 Task: Create a Flow that sends a thank-you email to a lead when they are converted to an opportunity.
Action: Mouse moved to (596, 40)
Screenshot: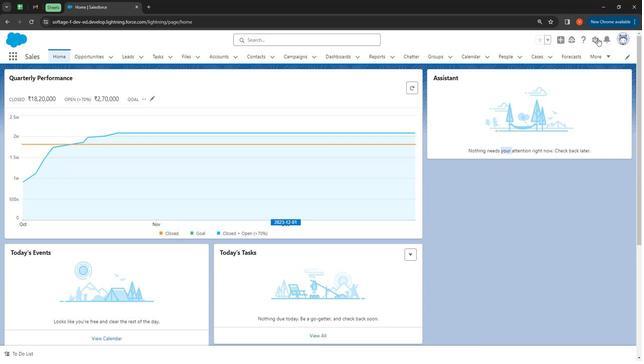 
Action: Mouse pressed left at (596, 40)
Screenshot: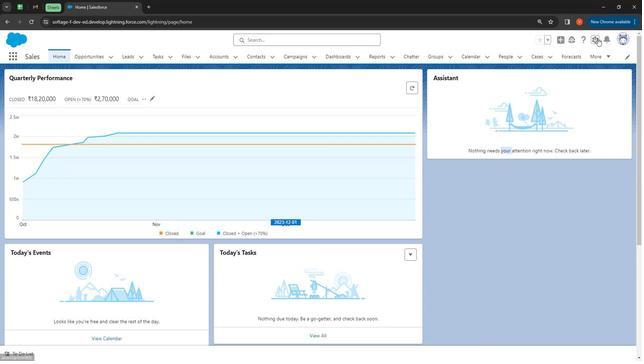 
Action: Mouse moved to (574, 66)
Screenshot: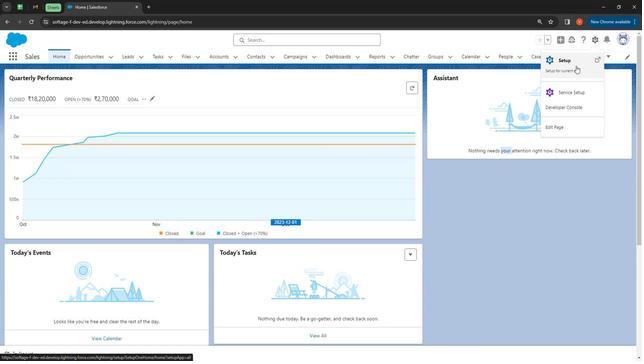 
Action: Mouse pressed left at (574, 66)
Screenshot: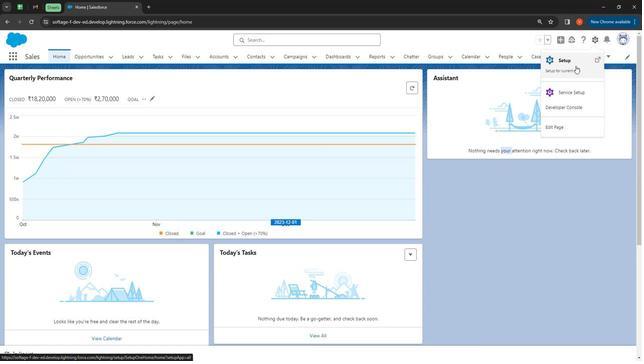 
Action: Mouse moved to (62, 158)
Screenshot: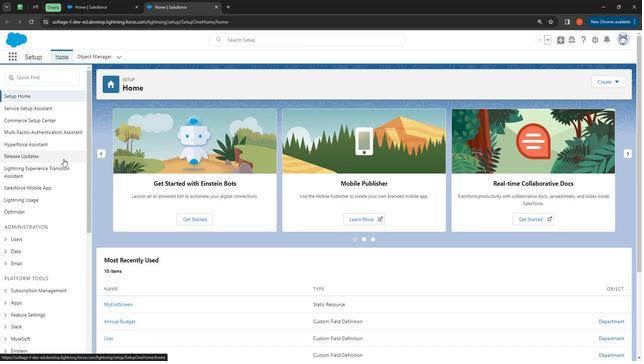 
Action: Mouse scrolled (62, 158) with delta (0, 0)
Screenshot: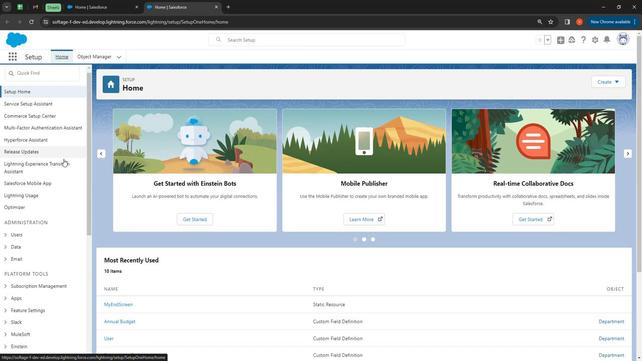 
Action: Mouse moved to (62, 158)
Screenshot: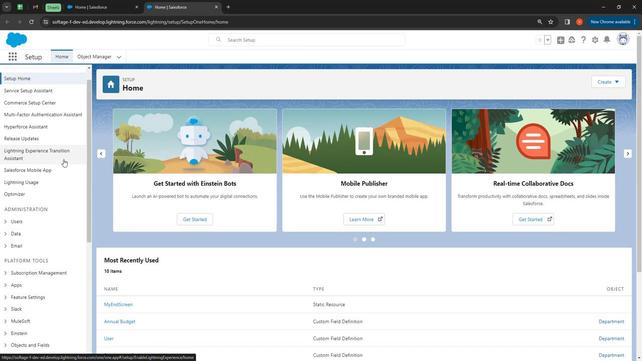 
Action: Mouse scrolled (62, 158) with delta (0, 0)
Screenshot: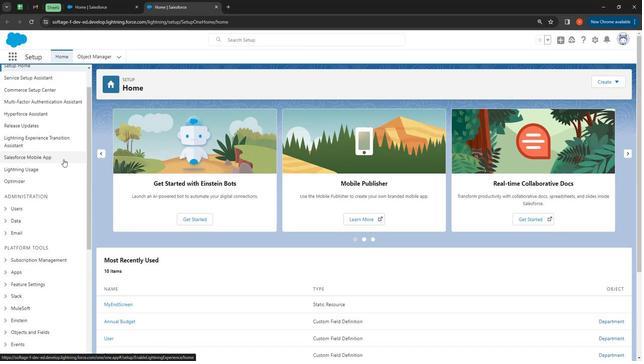 
Action: Mouse moved to (62, 159)
Screenshot: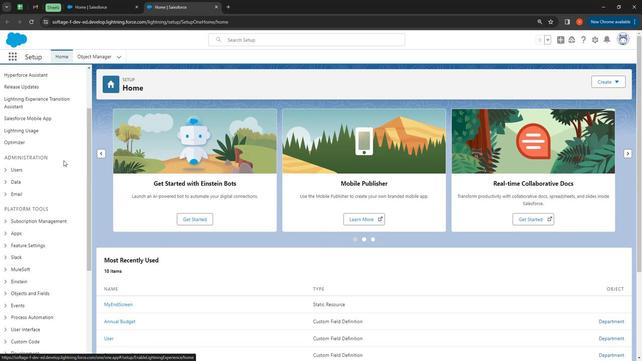
Action: Mouse scrolled (62, 158) with delta (0, 0)
Screenshot: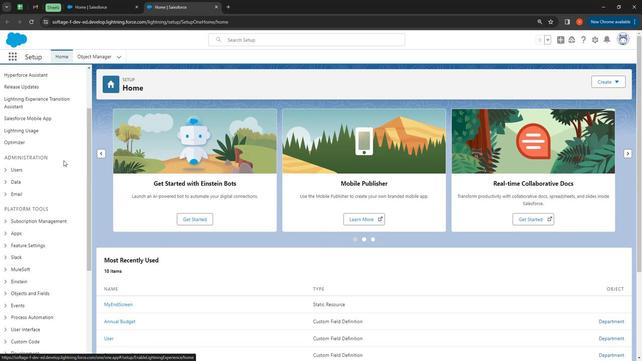 
Action: Mouse moved to (4, 282)
Screenshot: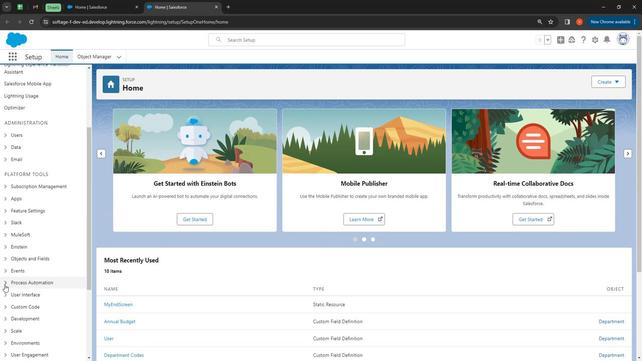 
Action: Mouse pressed left at (4, 282)
Screenshot: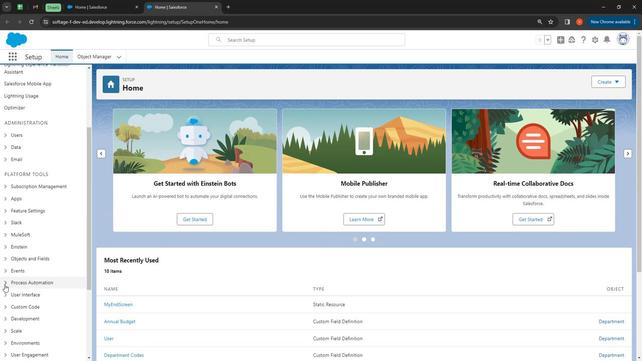
Action: Mouse moved to (44, 258)
Screenshot: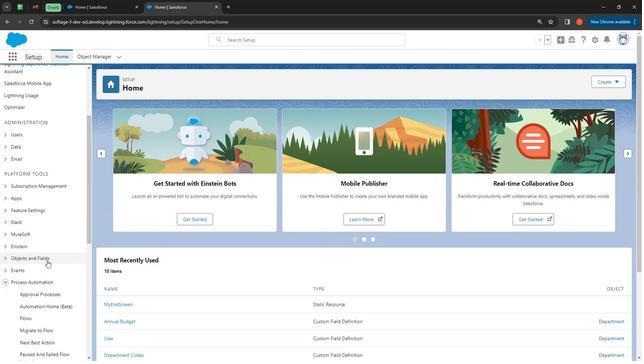
Action: Mouse scrolled (44, 258) with delta (0, 0)
Screenshot: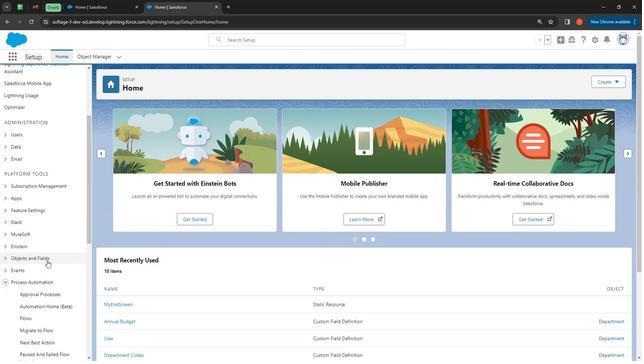 
Action: Mouse moved to (46, 257)
Screenshot: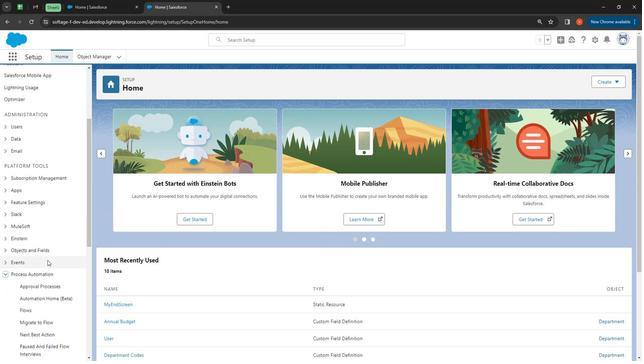 
Action: Mouse scrolled (46, 257) with delta (0, 0)
Screenshot: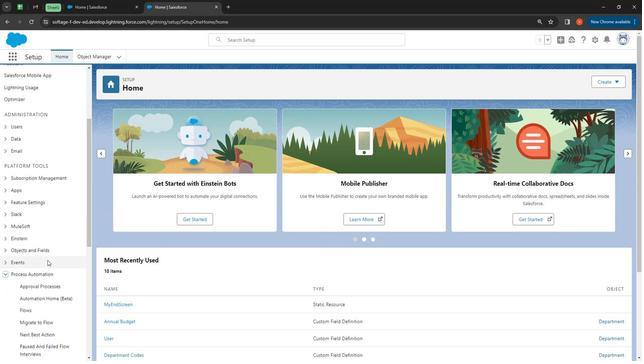 
Action: Mouse moved to (47, 257)
Screenshot: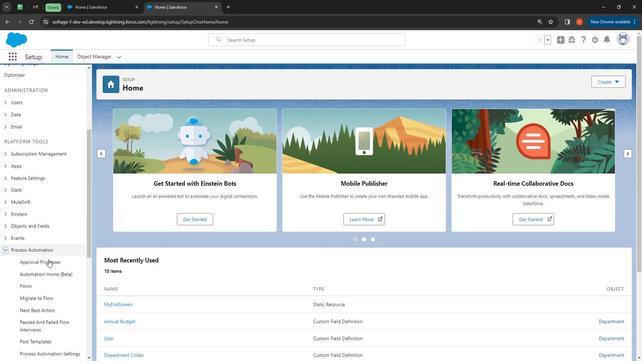 
Action: Mouse scrolled (47, 257) with delta (0, 0)
Screenshot: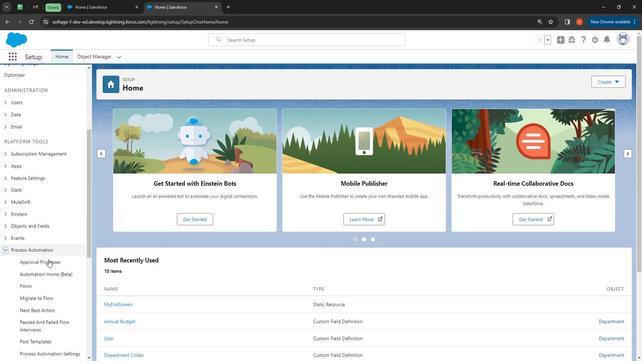 
Action: Mouse moved to (48, 257)
Screenshot: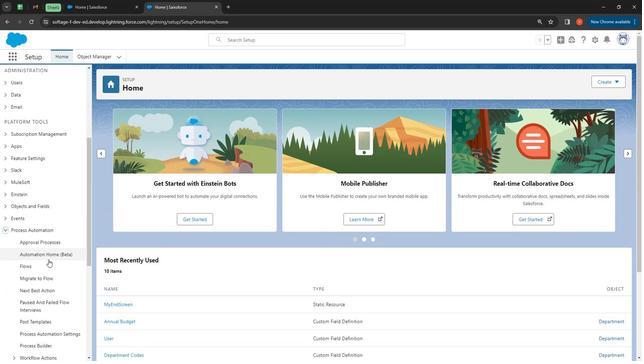 
Action: Mouse scrolled (48, 256) with delta (0, 0)
Screenshot: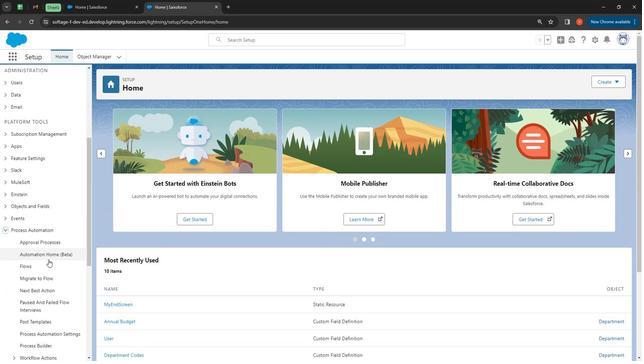 
Action: Mouse moved to (48, 256)
Screenshot: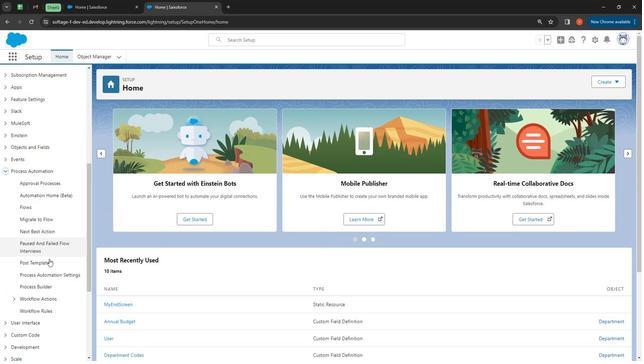 
Action: Mouse scrolled (48, 256) with delta (0, 0)
Screenshot: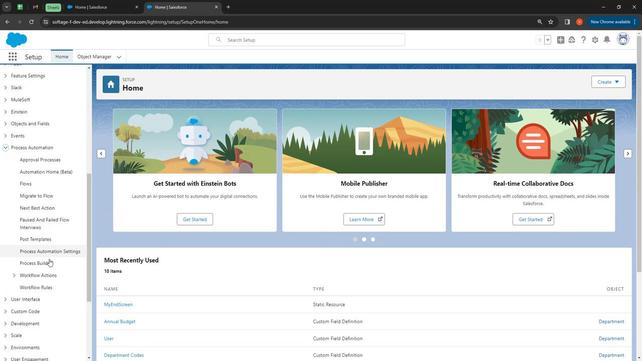 
Action: Mouse moved to (19, 141)
Screenshot: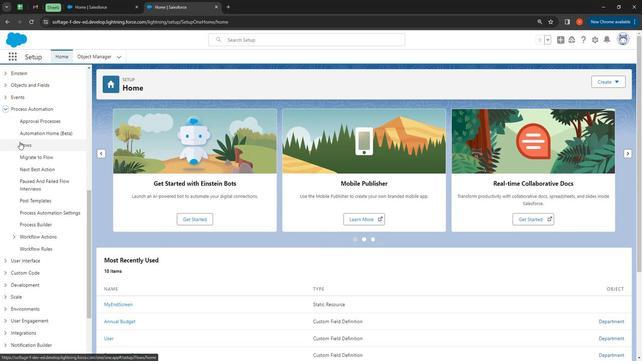 
Action: Mouse pressed left at (19, 141)
Screenshot: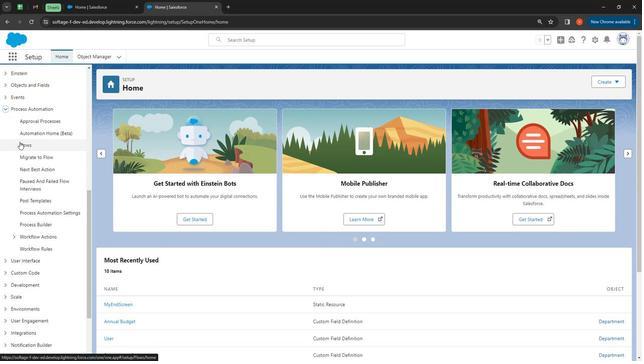 
Action: Mouse moved to (24, 144)
Screenshot: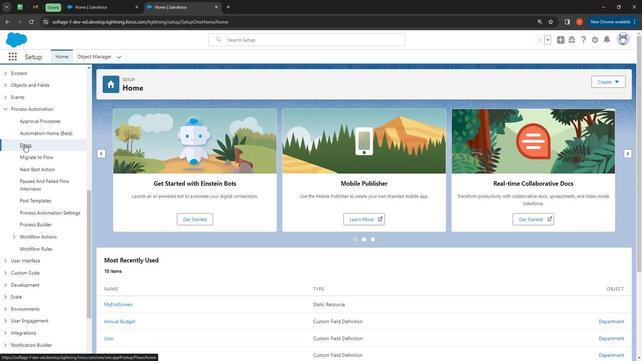 
Action: Mouse pressed left at (24, 144)
Screenshot: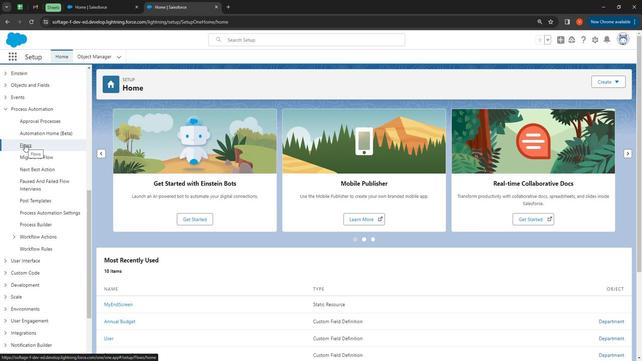 
Action: Mouse moved to (606, 82)
Screenshot: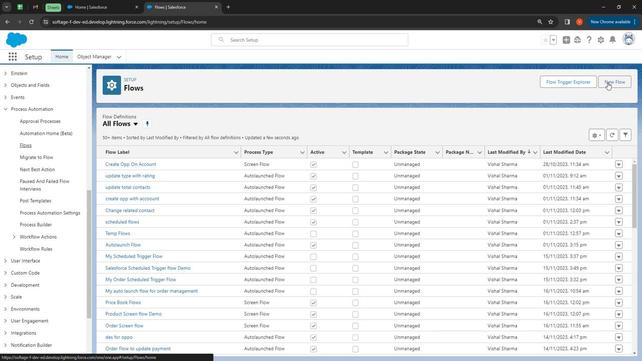 
Action: Mouse pressed left at (606, 82)
Screenshot: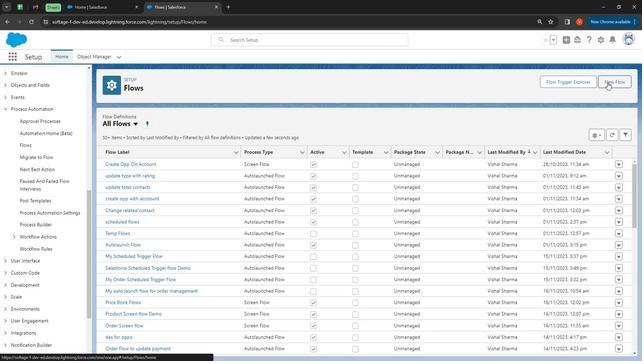 
Action: Mouse moved to (338, 153)
Screenshot: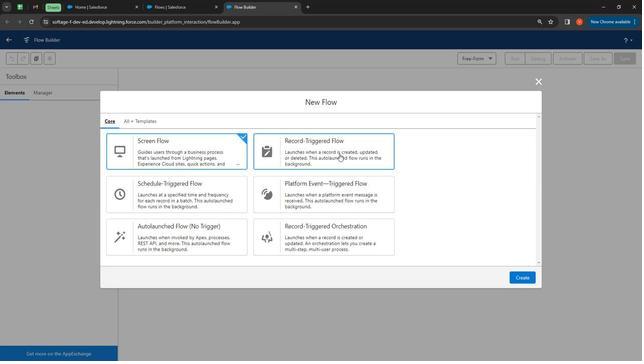 
Action: Mouse pressed left at (338, 153)
Screenshot: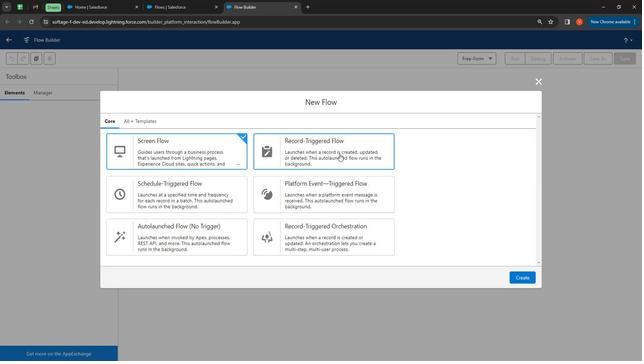 
Action: Mouse moved to (520, 272)
Screenshot: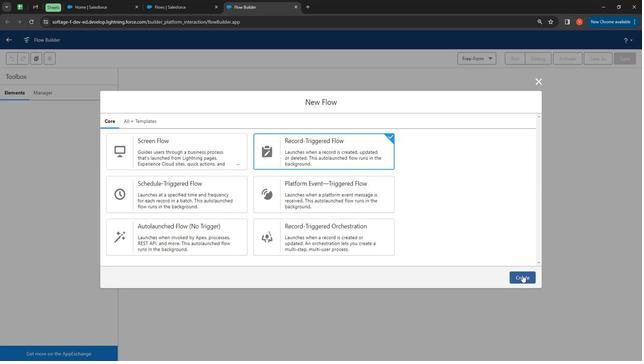 
Action: Mouse pressed left at (520, 272)
Screenshot: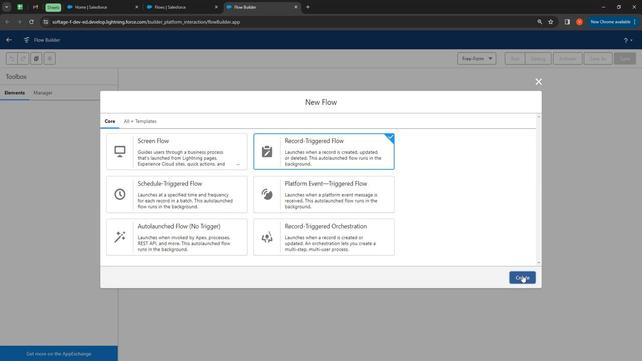 
Action: Mouse moved to (322, 178)
Screenshot: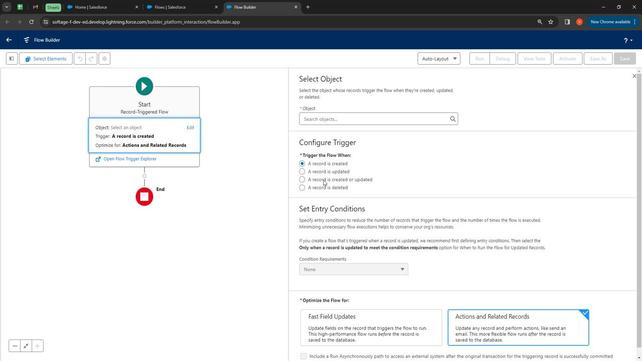 
Action: Mouse pressed left at (322, 178)
Screenshot: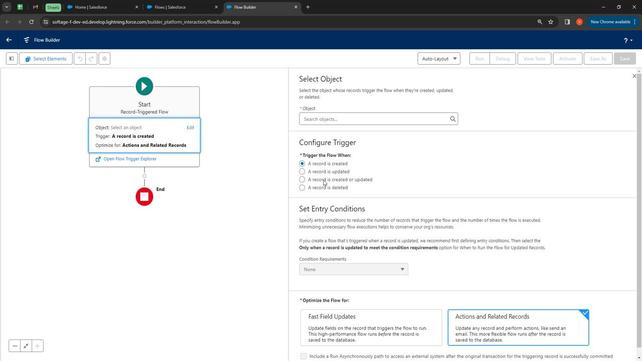 
Action: Mouse moved to (341, 119)
Screenshot: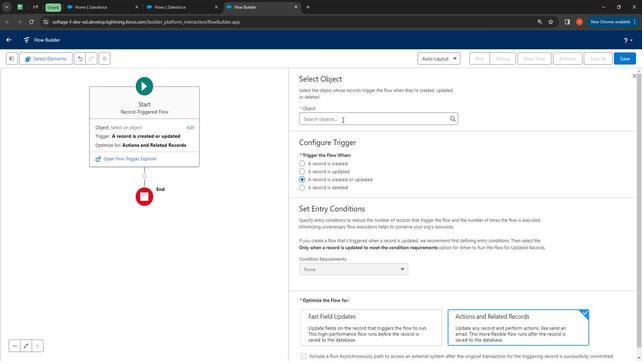 
Action: Mouse pressed left at (341, 119)
Screenshot: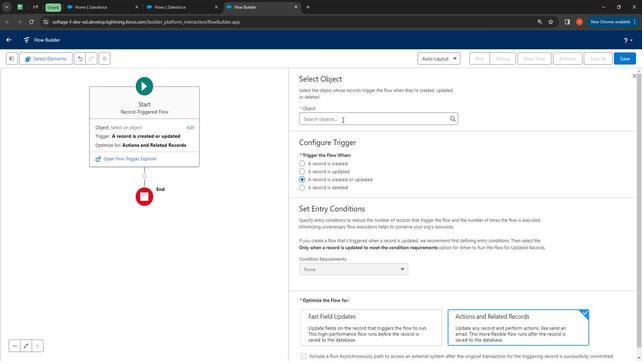 
Action: Mouse moved to (363, 93)
Screenshot: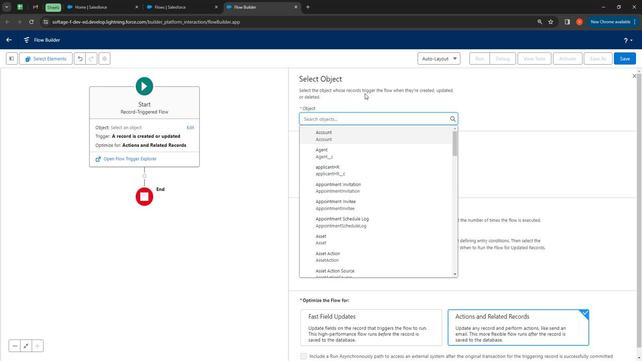 
Action: Key pressed <Key.shift><Key.shift><Key.shift><Key.shift><Key.shift><Key.shift><Key.shift><Key.shift><Key.shift><Key.shift><Key.shift><Key.shift><Key.shift><Key.shift><Key.shift><Key.shift><Key.shift><Key.shift><Key.shift><Key.shift><Key.shift><Key.shift><Key.shift><Key.shift><Key.shift><Key.shift><Key.shift>Oppo
Screenshot: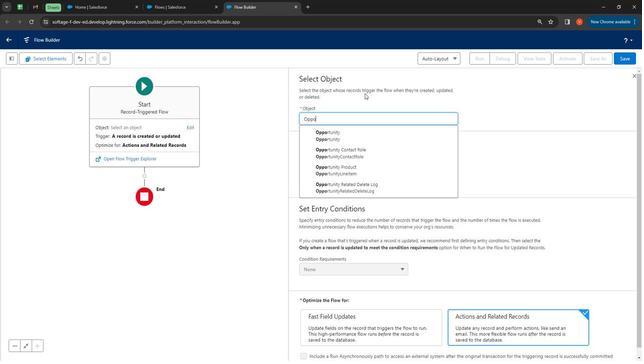 
Action: Mouse moved to (379, 142)
Screenshot: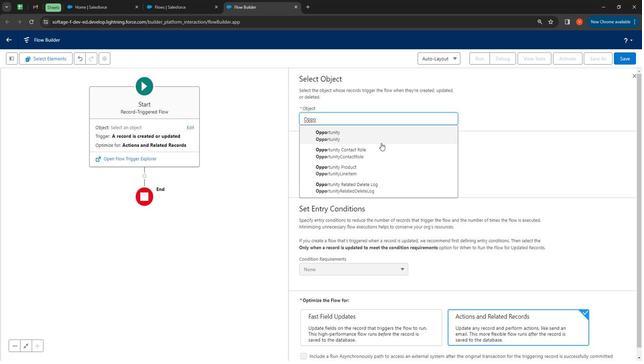 
Action: Key pressed <Key.backspace><Key.backspace><Key.backspace><Key.backspace><Key.backspace>lead
Screenshot: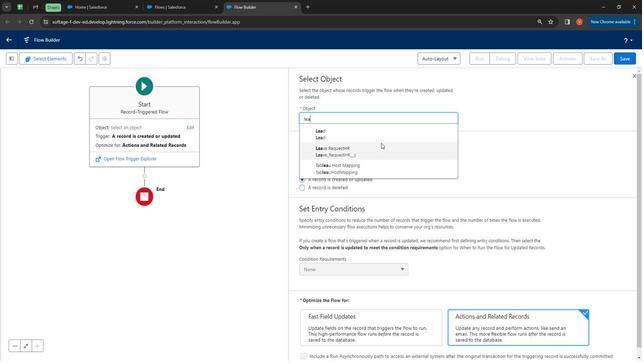 
Action: Mouse moved to (382, 138)
Screenshot: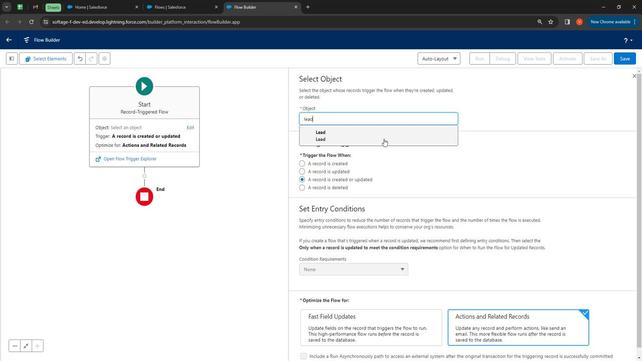 
Action: Mouse pressed left at (382, 138)
Screenshot: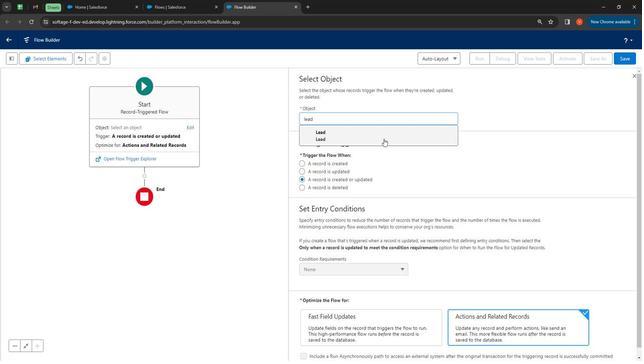 
Action: Mouse moved to (371, 265)
Screenshot: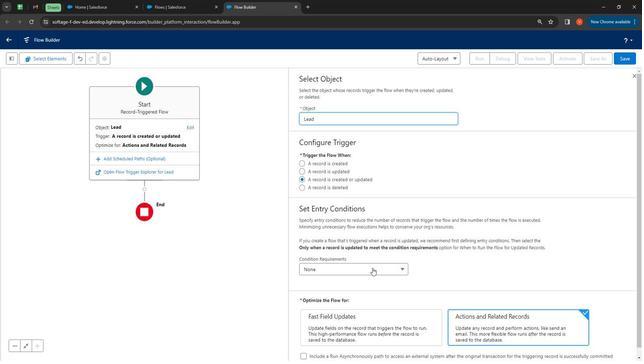 
Action: Mouse pressed left at (371, 265)
Screenshot: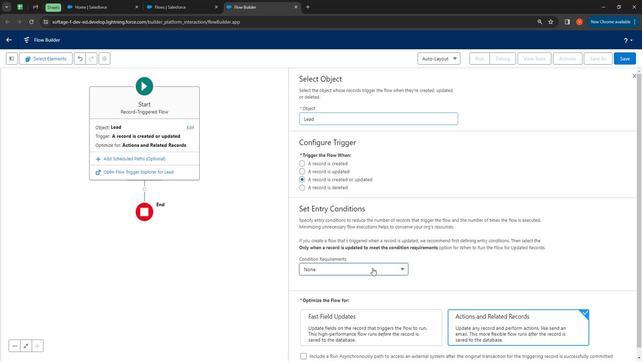 
Action: Mouse moved to (446, 254)
Screenshot: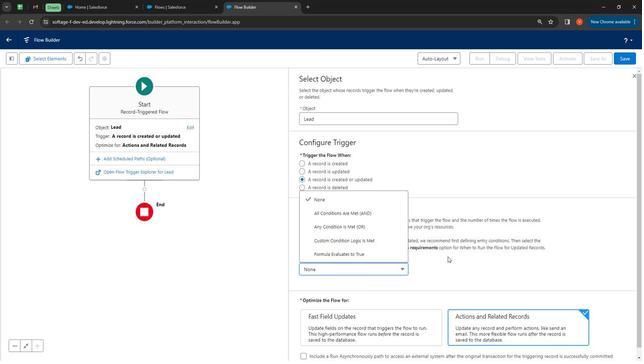 
Action: Mouse pressed left at (446, 254)
Screenshot: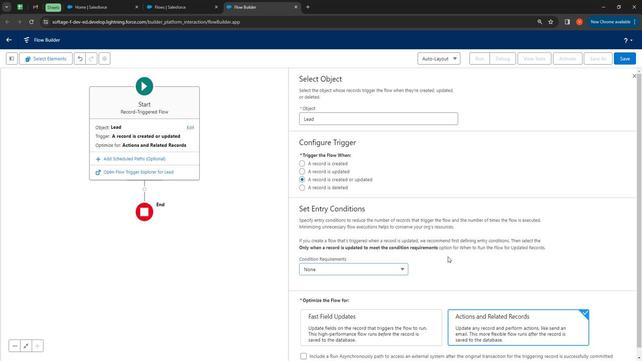 
Action: Mouse moved to (457, 255)
Screenshot: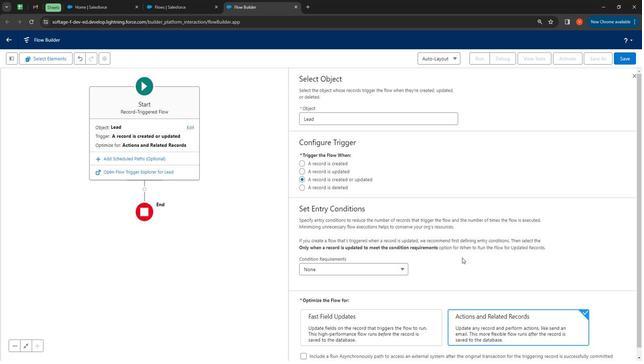 
Action: Mouse scrolled (457, 254) with delta (0, 0)
Screenshot: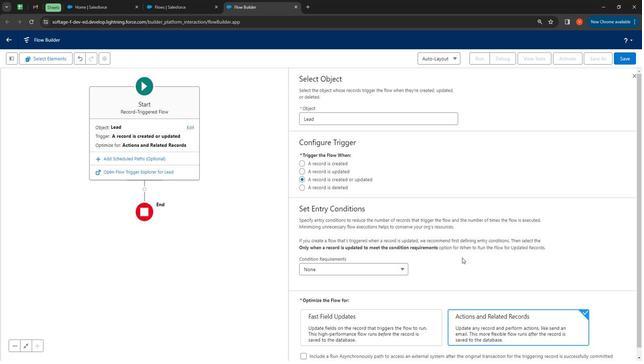 
Action: Mouse moved to (461, 255)
Screenshot: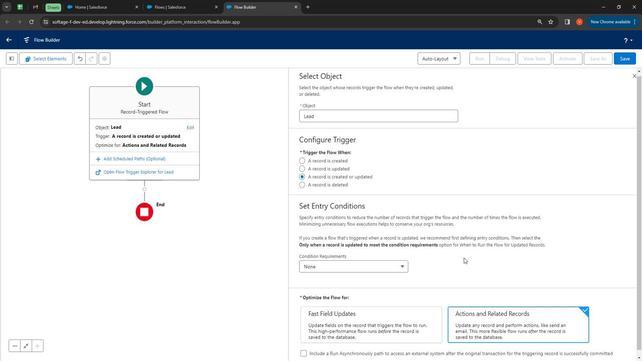 
Action: Mouse scrolled (461, 254) with delta (0, 0)
Screenshot: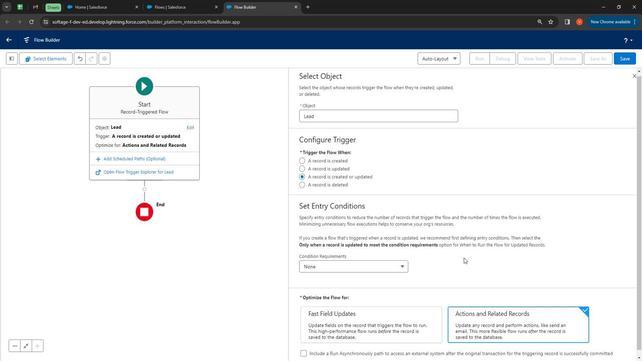 
Action: Mouse moved to (462, 255)
Screenshot: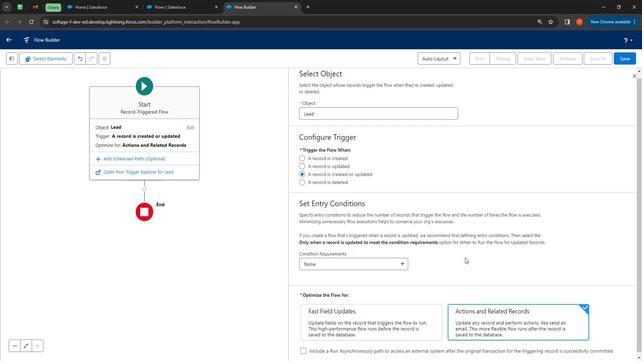 
Action: Mouse scrolled (462, 254) with delta (0, 0)
Screenshot: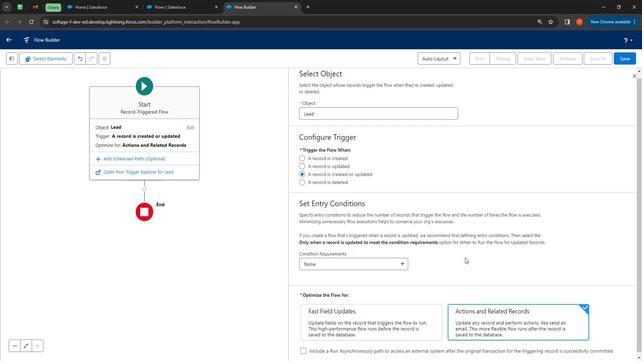 
Action: Mouse moved to (465, 255)
Screenshot: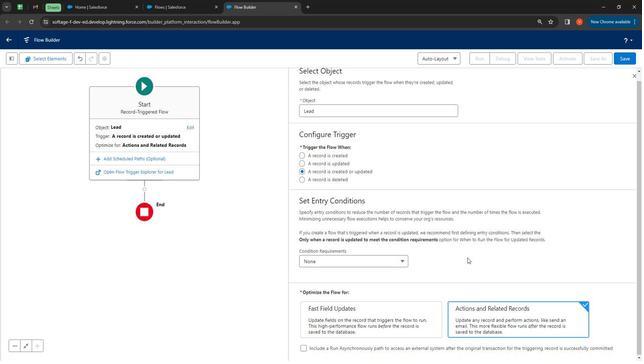 
Action: Mouse scrolled (465, 254) with delta (0, 0)
Screenshot: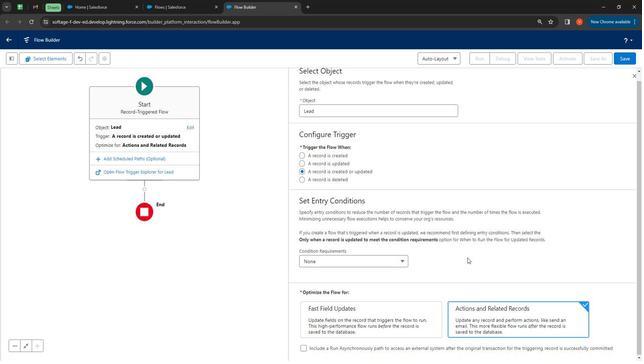 
Action: Mouse moved to (629, 77)
Screenshot: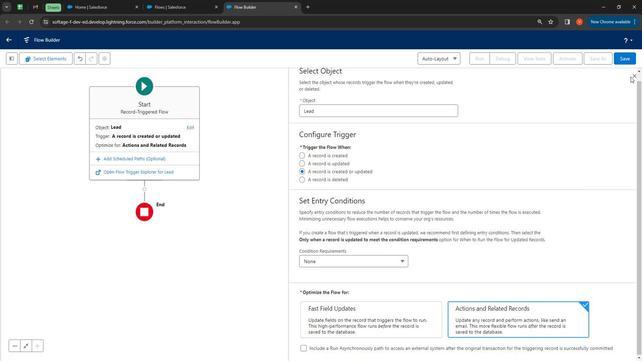 
Action: Mouse pressed left at (629, 77)
Screenshot: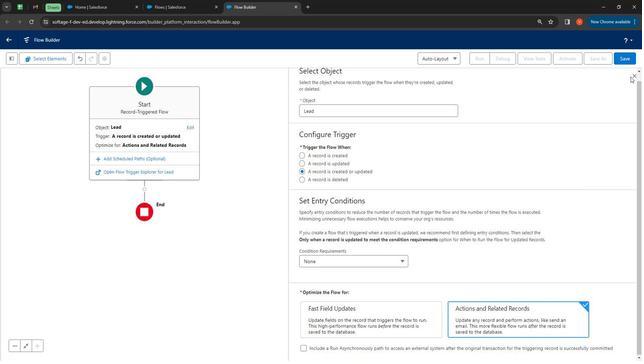 
Action: Mouse moved to (631, 75)
Screenshot: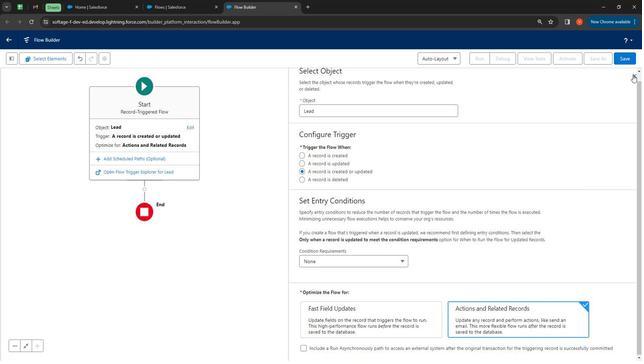 
Action: Mouse pressed left at (631, 75)
Screenshot: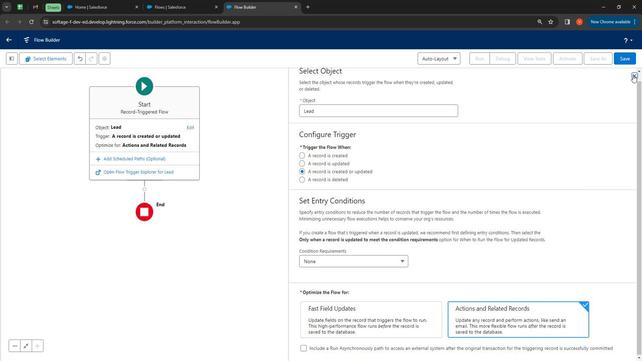 
Action: Mouse moved to (386, 153)
Screenshot: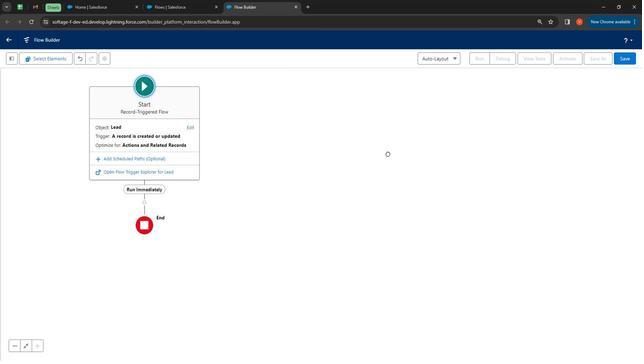 
Action: Mouse pressed left at (386, 153)
Screenshot: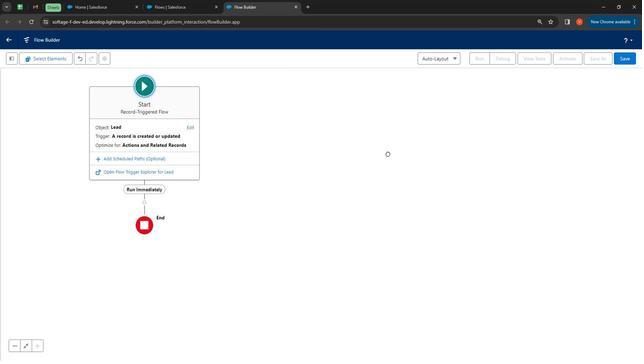 
Action: Mouse moved to (153, 198)
Screenshot: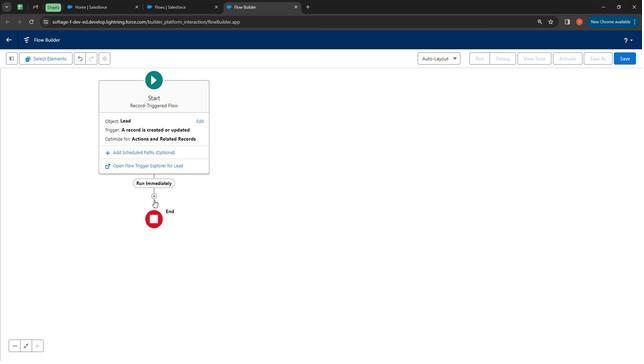 
Action: Mouse pressed left at (153, 198)
Screenshot: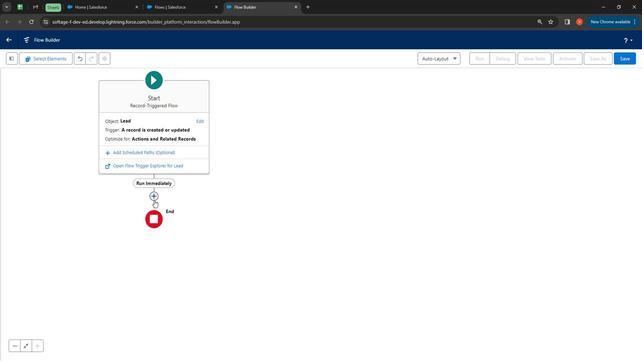 
Action: Mouse moved to (158, 231)
Screenshot: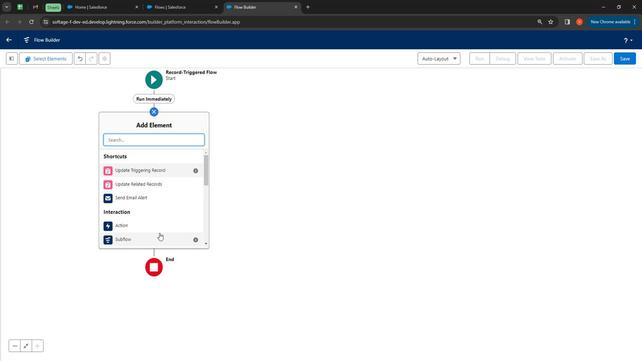 
Action: Mouse scrolled (158, 230) with delta (0, 0)
Screenshot: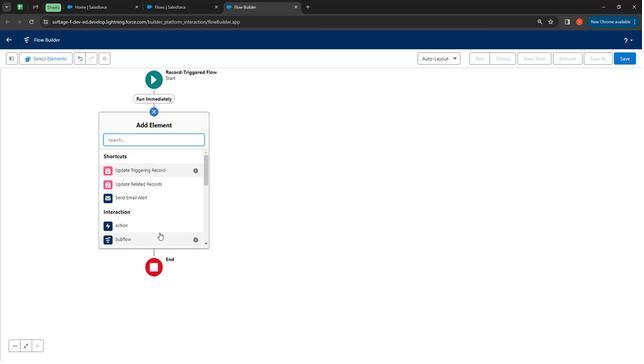 
Action: Mouse moved to (158, 228)
Screenshot: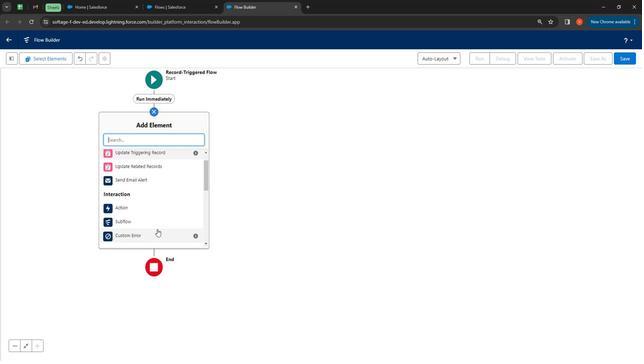 
Action: Mouse scrolled (158, 228) with delta (0, 0)
Screenshot: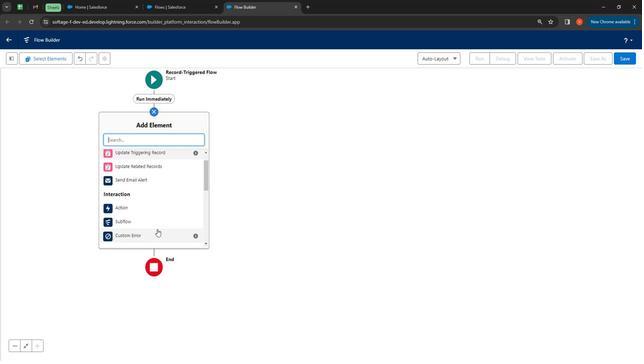 
Action: Mouse moved to (153, 224)
Screenshot: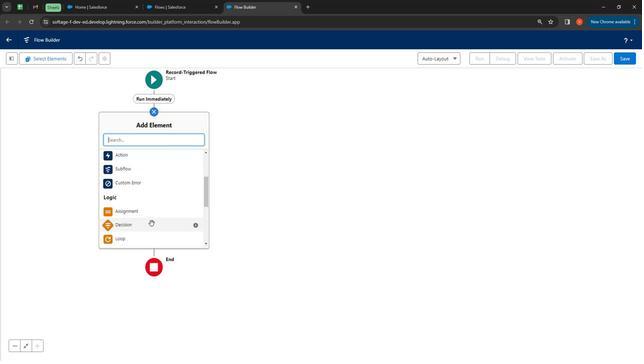 
Action: Mouse scrolled (153, 223) with delta (0, 0)
Screenshot: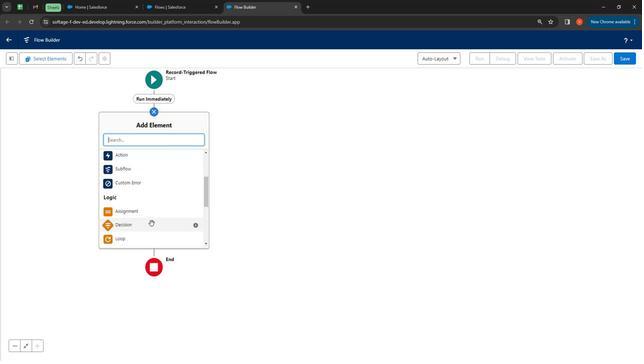 
Action: Mouse moved to (147, 220)
Screenshot: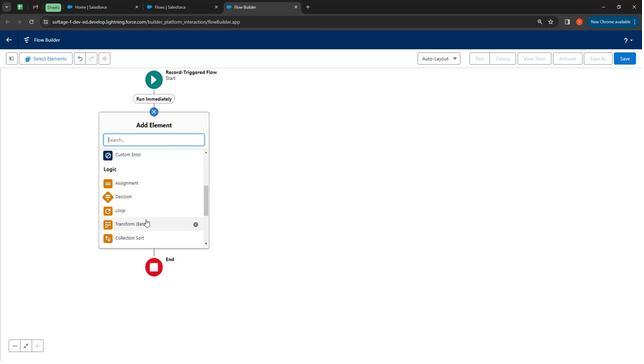 
Action: Mouse scrolled (150, 221) with delta (0, 0)
Screenshot: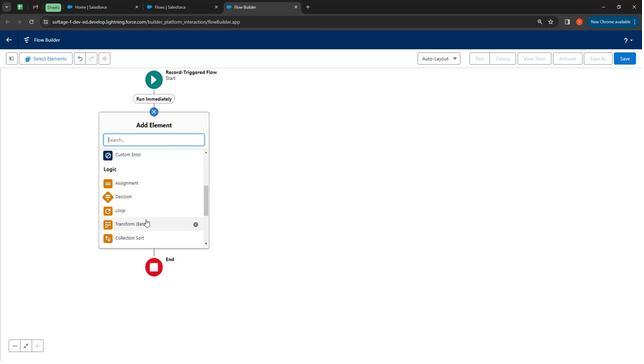 
Action: Mouse moved to (148, 228)
Screenshot: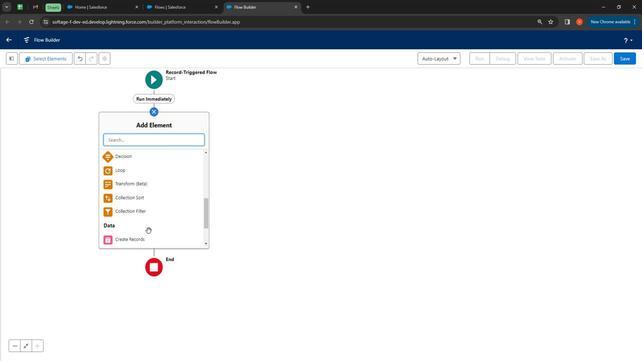 
Action: Mouse scrolled (148, 228) with delta (0, 0)
Screenshot: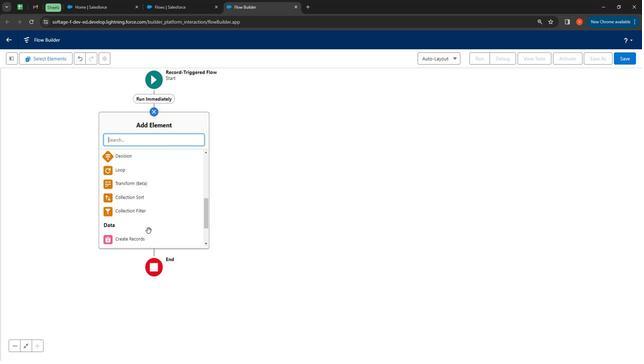 
Action: Mouse moved to (136, 226)
Screenshot: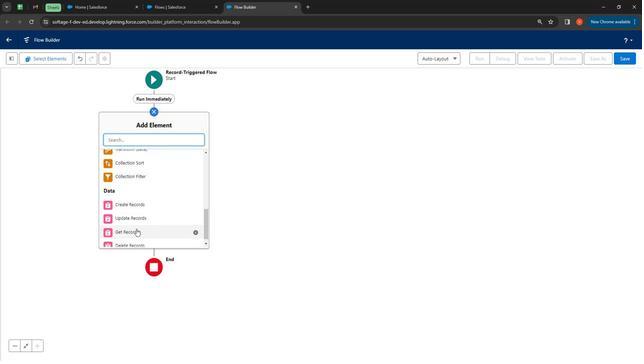 
Action: Mouse pressed left at (136, 226)
Screenshot: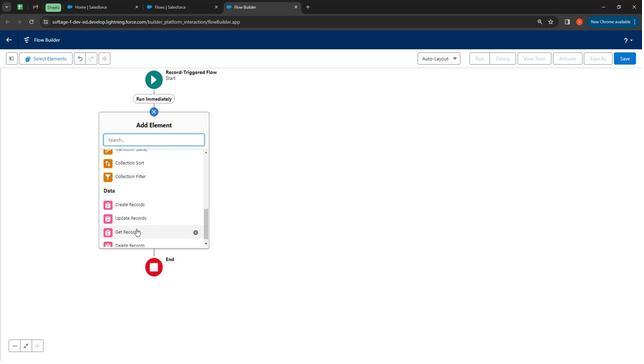 
Action: Mouse moved to (400, 105)
Screenshot: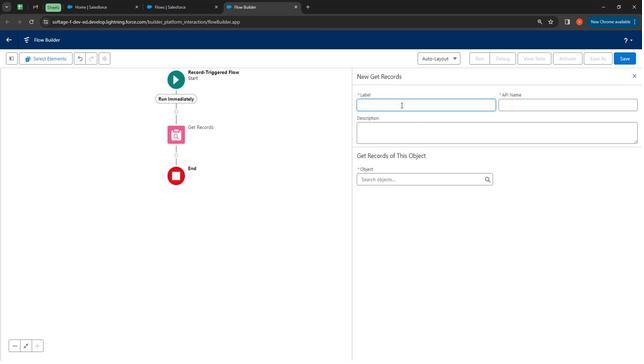
Action: Mouse pressed left at (400, 105)
Screenshot: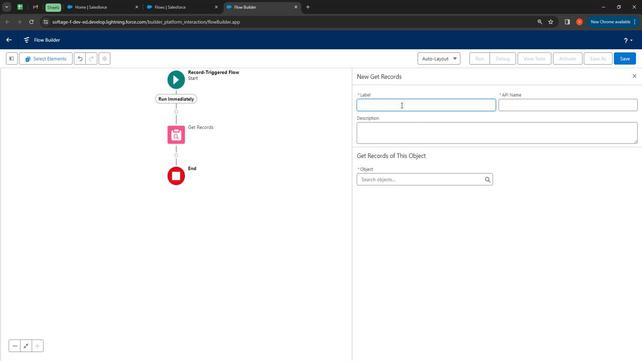 
Action: Key pressed <Key.shift>
Screenshot: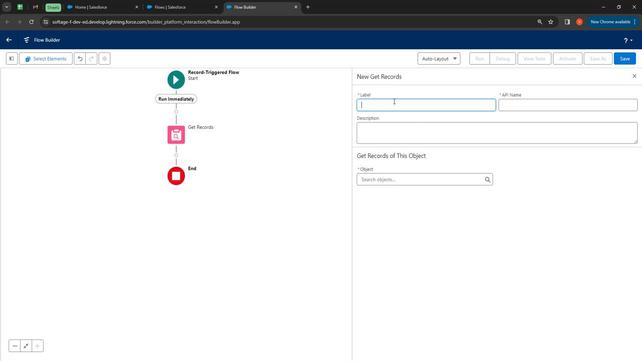 
Action: Mouse moved to (325, 57)
Screenshot: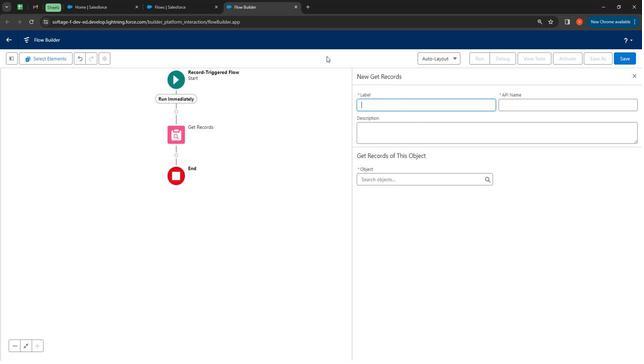 
Action: Key pressed <Key.shift>Get<Key.space>all<Key.space>led<Key.space>records<Key.left><Key.left><Key.left><Key.left><Key.left><Key.left><Key.left><Key.left><Key.left>a
Screenshot: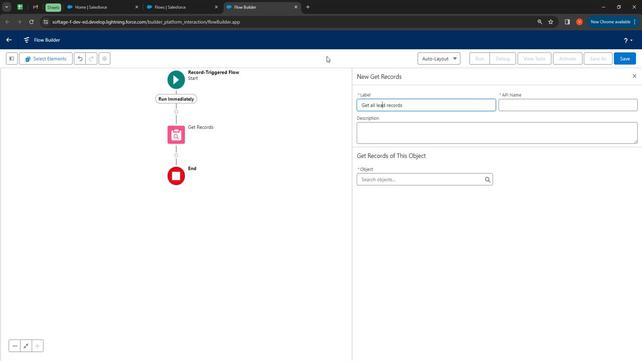 
Action: Mouse moved to (541, 102)
Screenshot: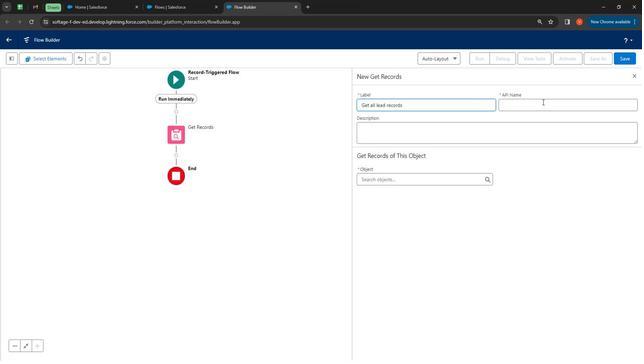 
Action: Mouse pressed left at (541, 102)
Screenshot: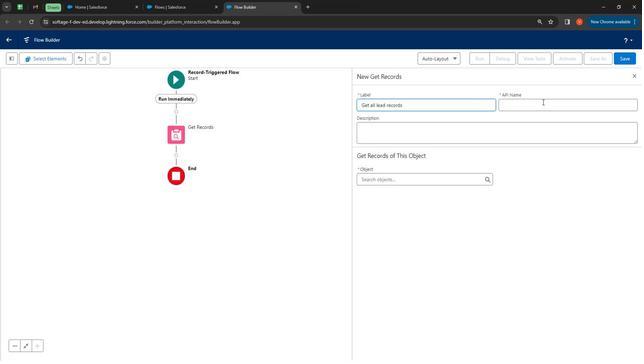 
Action: Mouse moved to (443, 122)
Screenshot: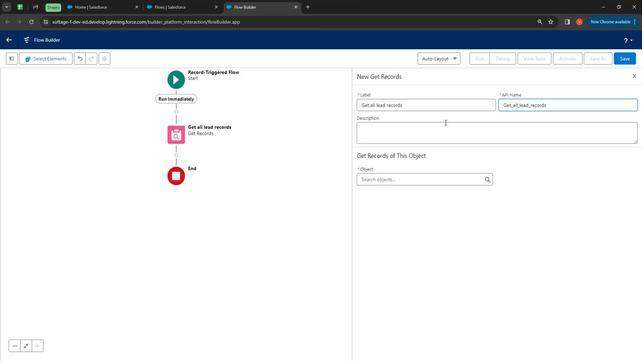 
Action: Mouse pressed left at (443, 122)
Screenshot: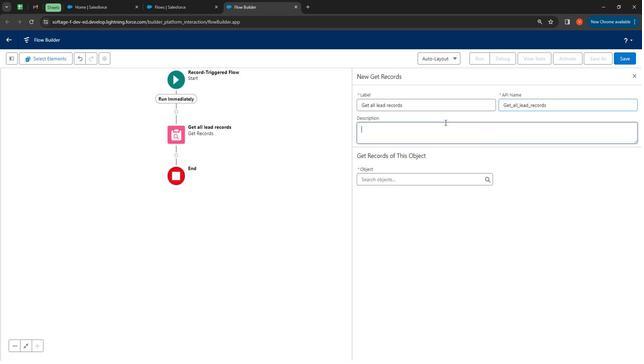 
Action: Key pressed <Key.shift>
Screenshot: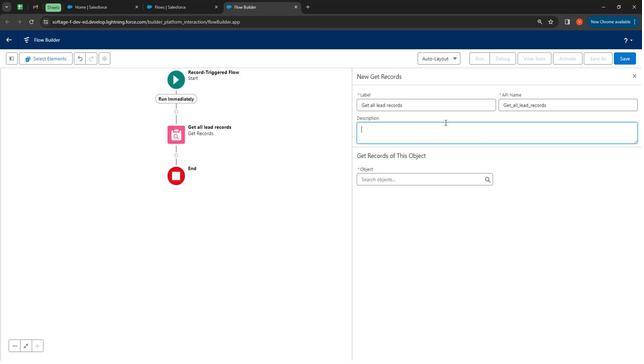 
Action: Mouse moved to (372, 1)
Screenshot: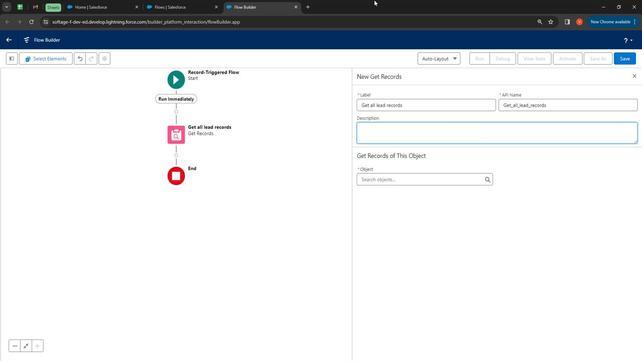 
Action: Key pressed <Key.shift><Key.shift><Key.shift><Key.shift>Get<Key.space>all<Key.space>the<Key.space>lead<Key.space>records<Key.space>when<Key.space><Key.backspace><Key.backspace><Key.backspace><Key.backspace><Key.backspace>stored<Key.space>in<Key.space>lead
Screenshot: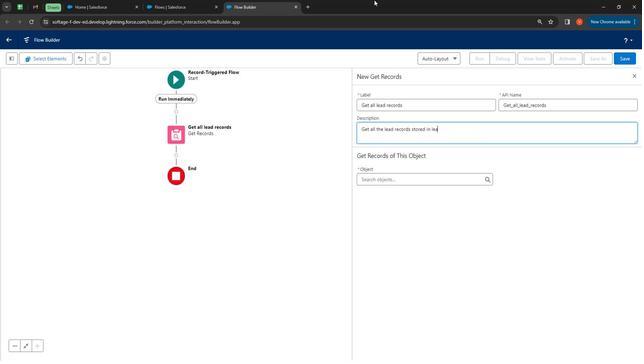 
Action: Mouse moved to (418, 179)
Screenshot: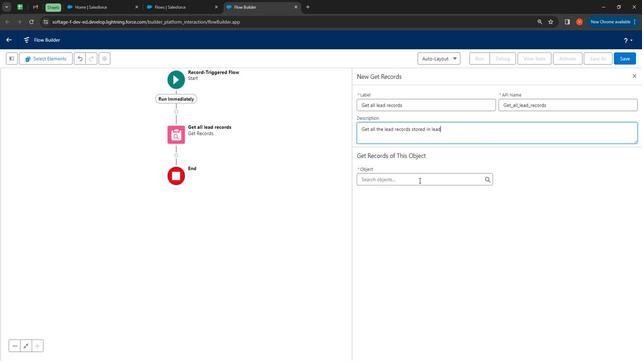 
Action: Mouse pressed left at (418, 179)
Screenshot: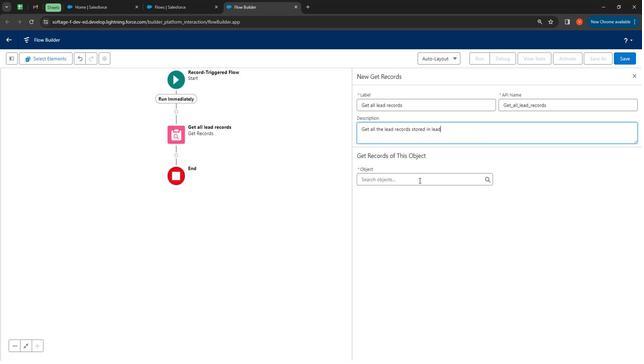 
Action: Mouse moved to (418, 179)
Screenshot: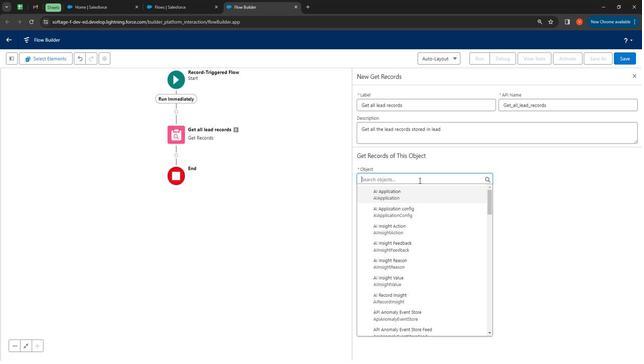
Action: Key pressed lead
Screenshot: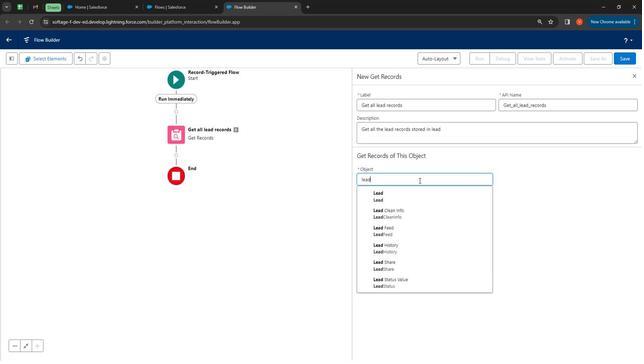 
Action: Mouse moved to (408, 195)
Screenshot: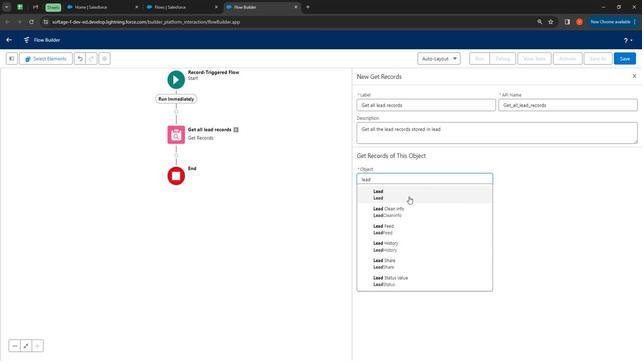 
Action: Mouse pressed left at (408, 195)
Screenshot: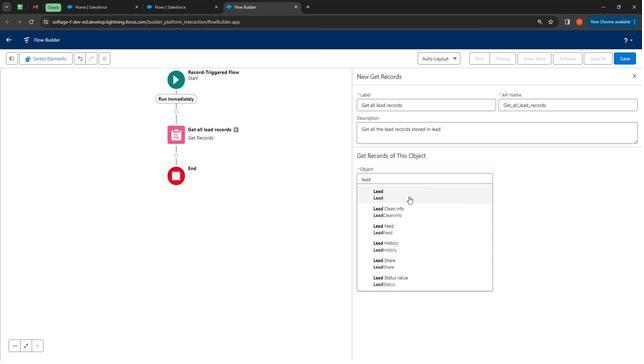 
Action: Mouse moved to (442, 252)
Screenshot: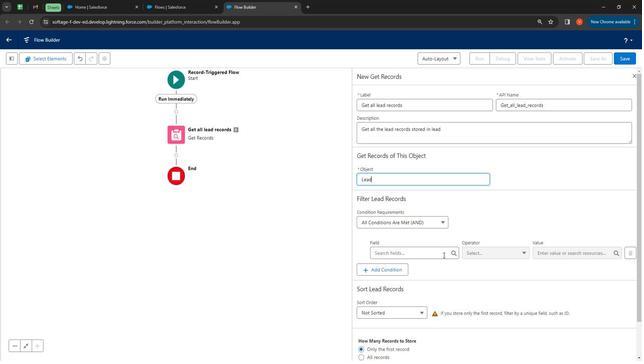 
Action: Mouse pressed left at (442, 252)
Screenshot: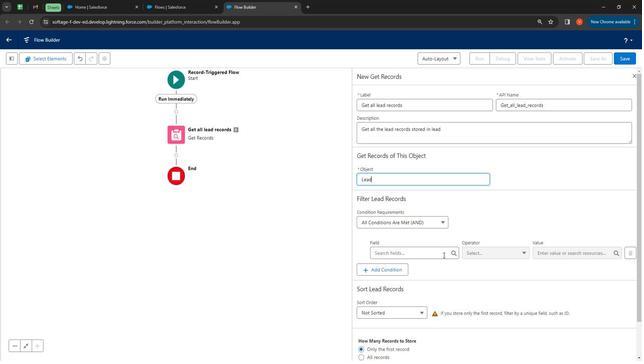 
Action: Mouse moved to (430, 157)
Screenshot: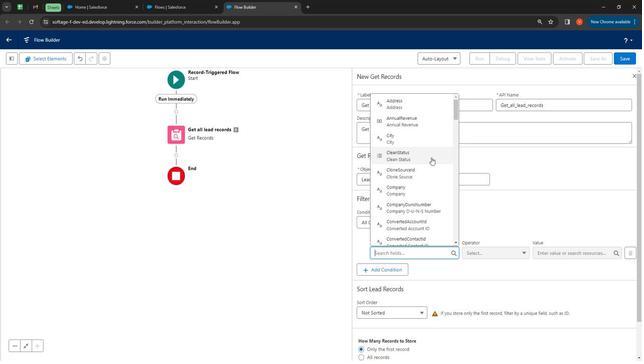 
Action: Key pressed a
Screenshot: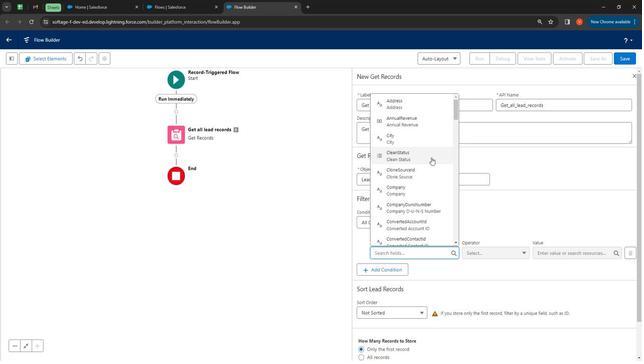 
Action: Mouse moved to (430, 160)
Screenshot: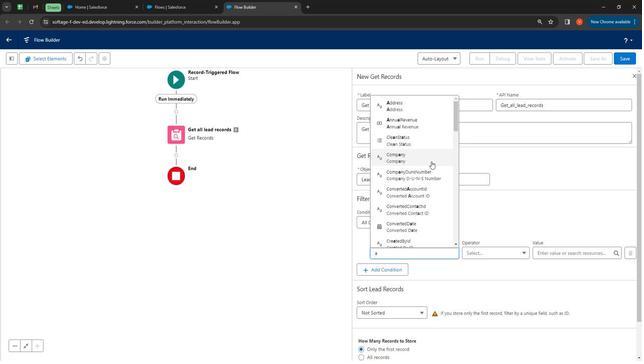 
Action: Key pressed <Key.backspace>id
Screenshot: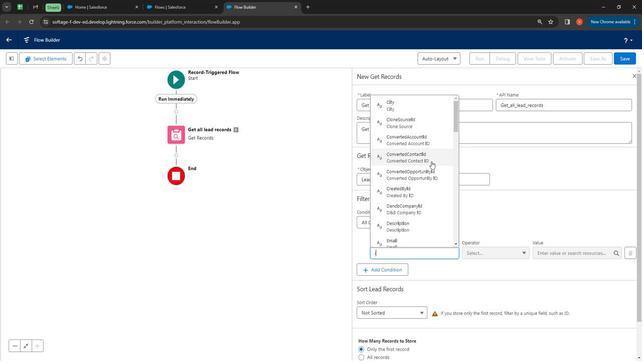 
Action: Mouse moved to (416, 210)
Screenshot: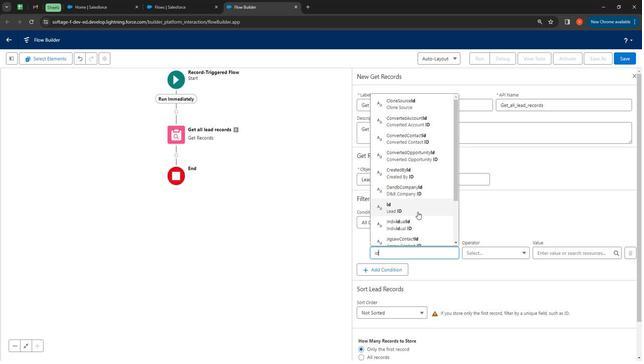 
Action: Mouse pressed left at (416, 210)
Screenshot: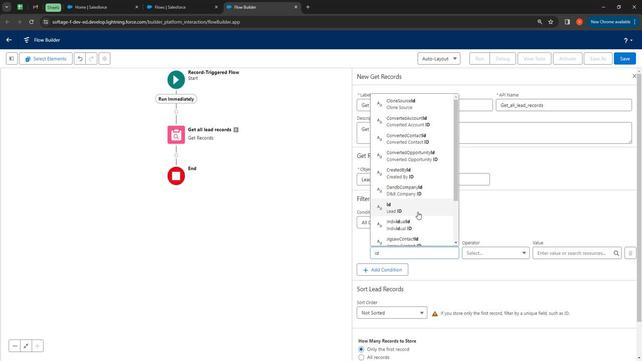 
Action: Mouse moved to (500, 252)
Screenshot: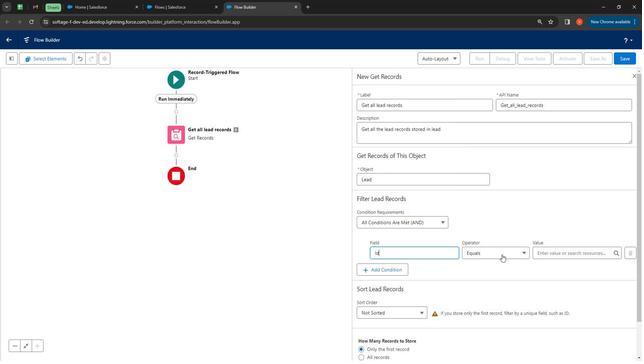 
Action: Mouse pressed left at (500, 252)
Screenshot: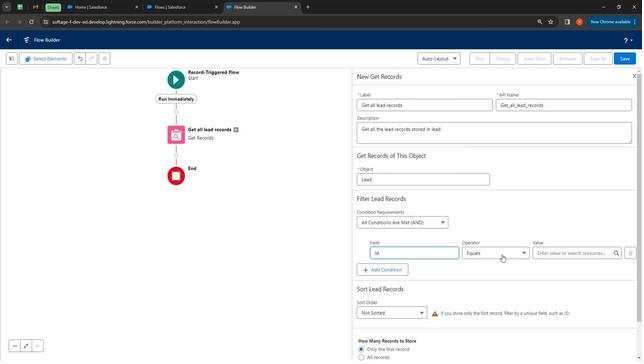 
Action: Mouse moved to (505, 212)
Screenshot: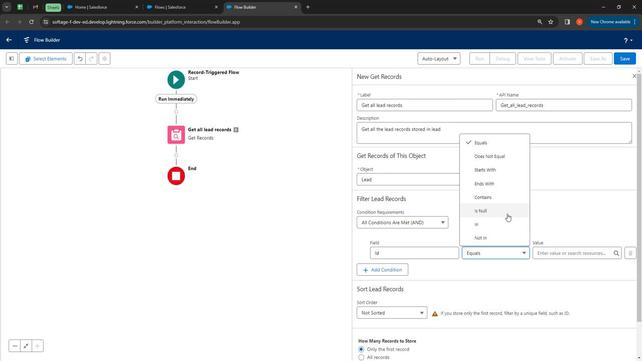 
Action: Mouse pressed left at (505, 212)
Screenshot: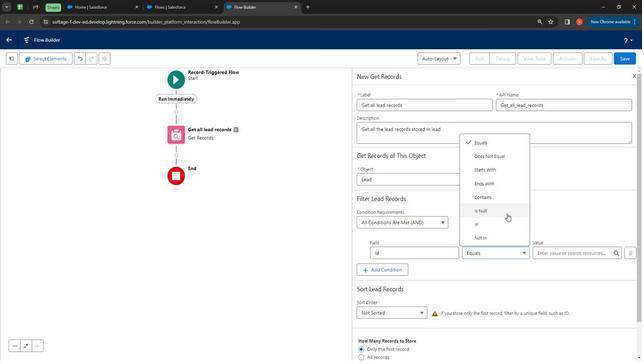 
Action: Mouse moved to (556, 250)
Screenshot: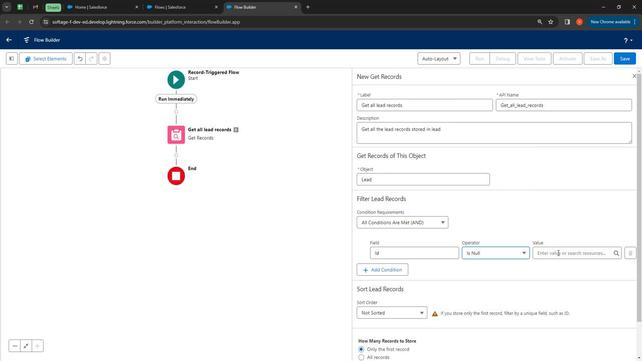 
Action: Mouse pressed left at (556, 250)
Screenshot: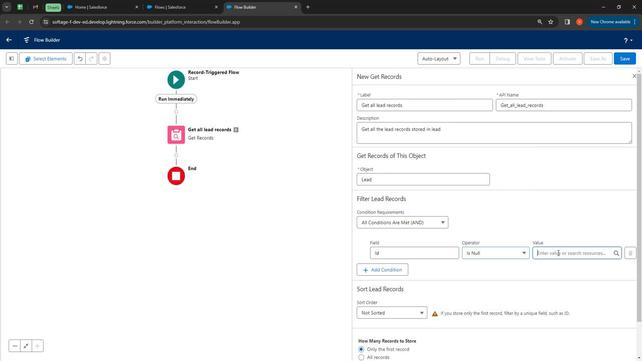 
Action: Key pressed fa
Screenshot: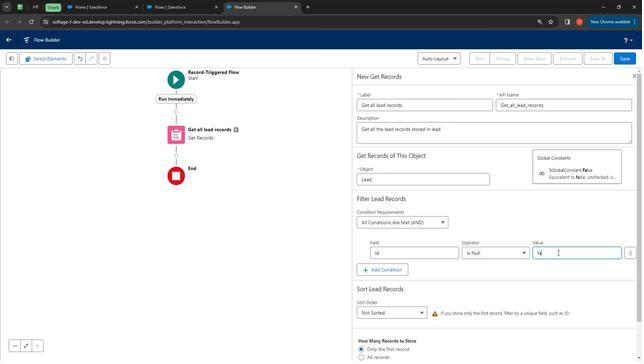 
Action: Mouse moved to (556, 250)
Screenshot: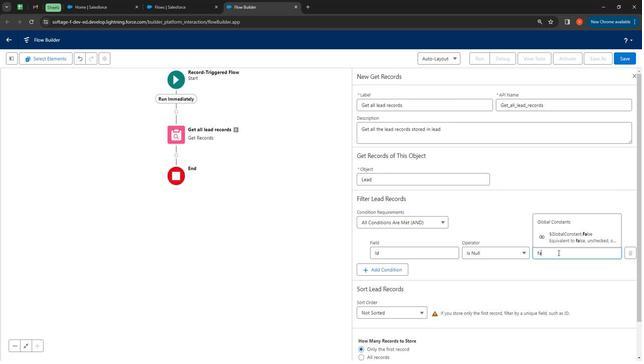 
Action: Key pressed l
Screenshot: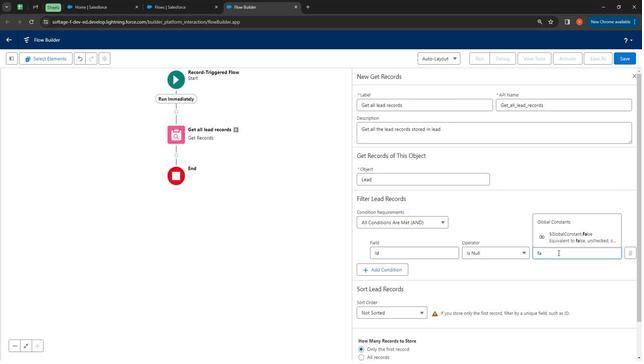 
Action: Mouse moved to (575, 234)
Screenshot: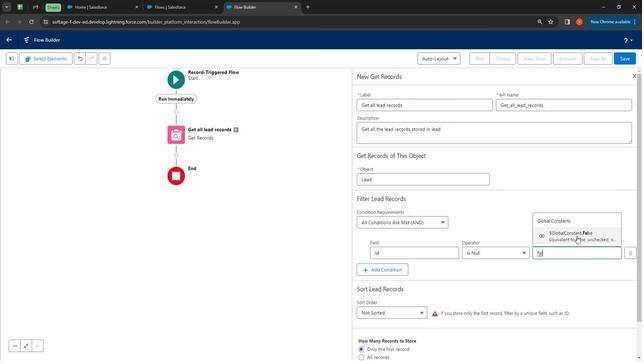 
Action: Mouse pressed left at (575, 234)
Screenshot: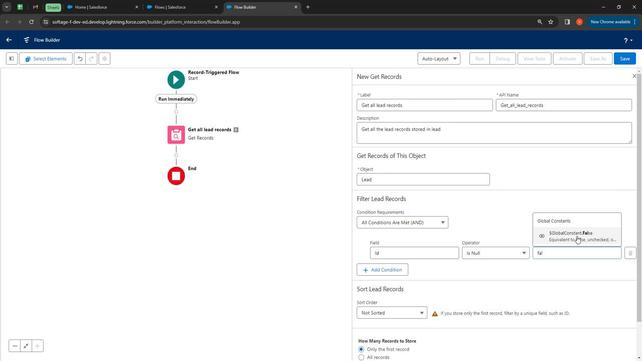 
Action: Mouse moved to (550, 276)
Screenshot: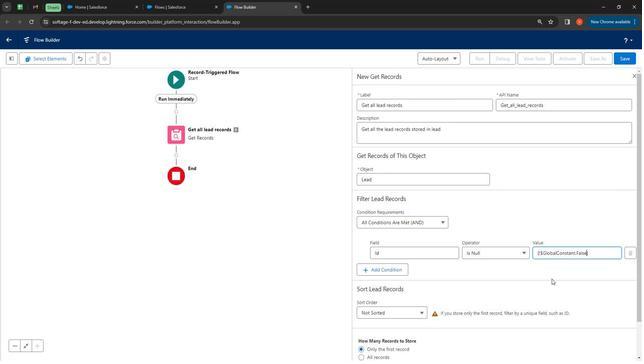 
Action: Mouse pressed left at (550, 276)
Screenshot: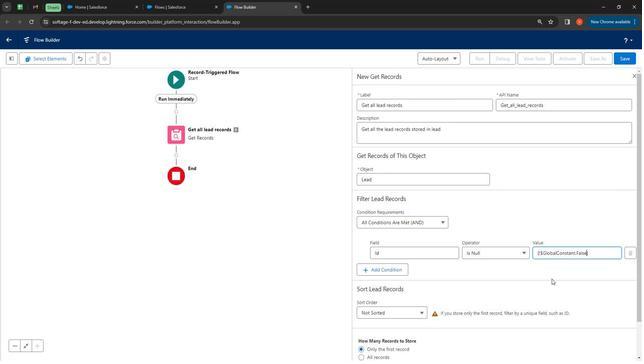 
Action: Mouse moved to (551, 279)
Screenshot: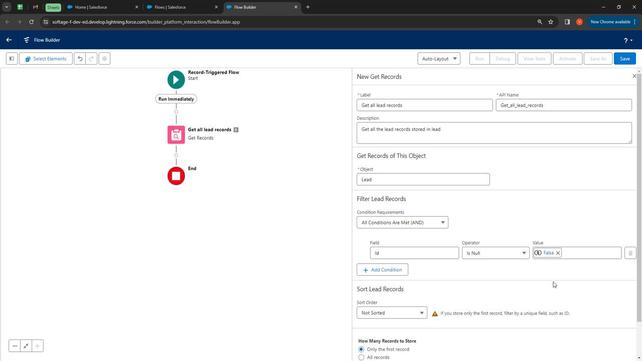 
Action: Mouse scrolled (551, 278) with delta (0, 0)
Screenshot: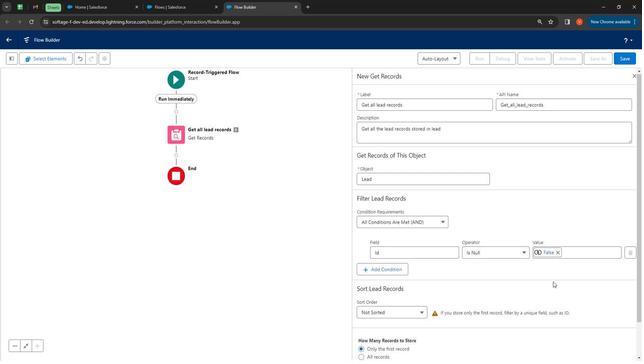 
Action: Mouse scrolled (551, 278) with delta (0, 0)
Screenshot: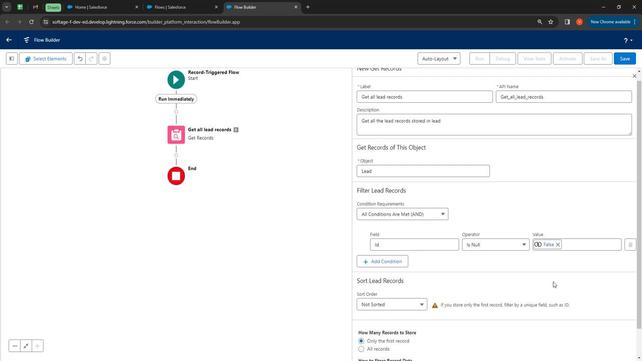 
Action: Mouse scrolled (551, 278) with delta (0, 0)
Screenshot: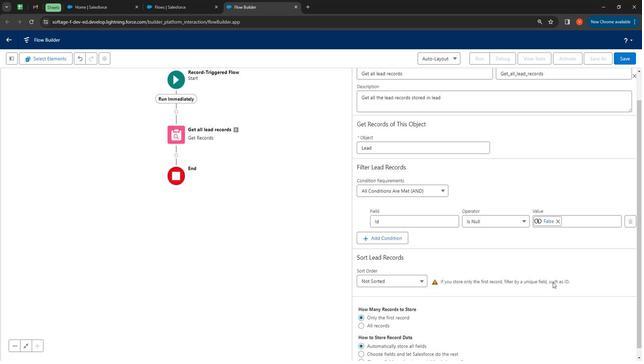 
Action: Mouse moved to (551, 279)
Screenshot: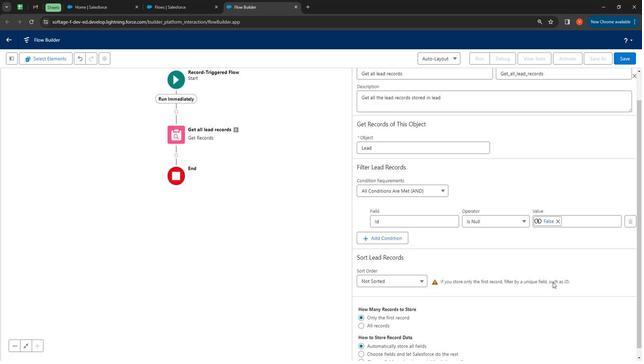 
Action: Mouse scrolled (551, 279) with delta (0, 0)
Screenshot: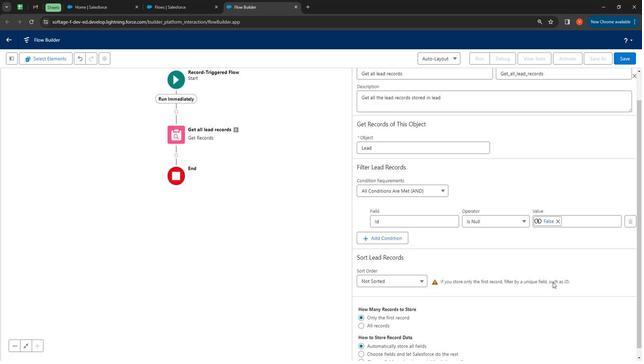 
Action: Mouse moved to (550, 279)
Screenshot: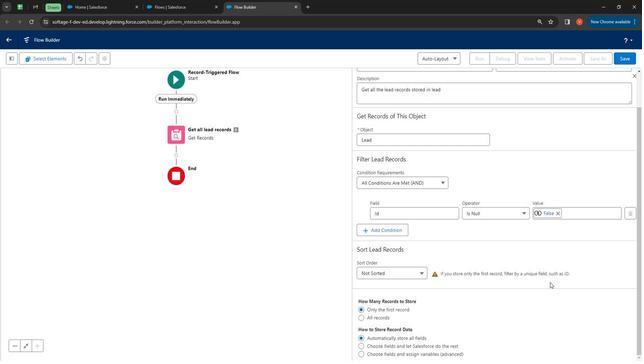 
Action: Mouse scrolled (550, 279) with delta (0, 0)
Screenshot: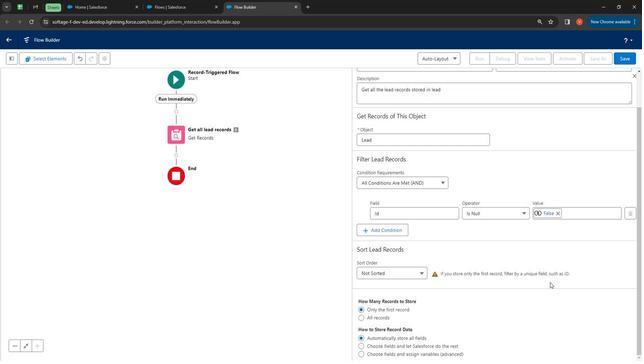 
Action: Mouse moved to (375, 315)
Screenshot: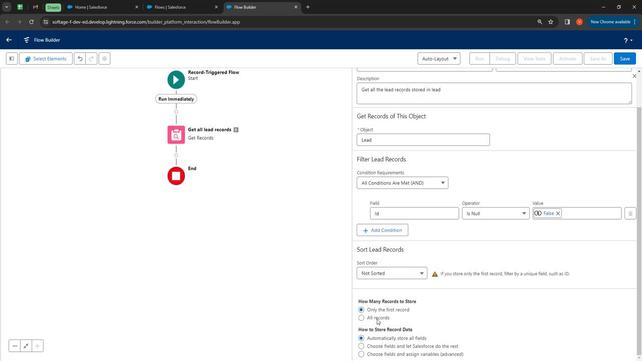 
Action: Mouse pressed left at (375, 315)
Screenshot: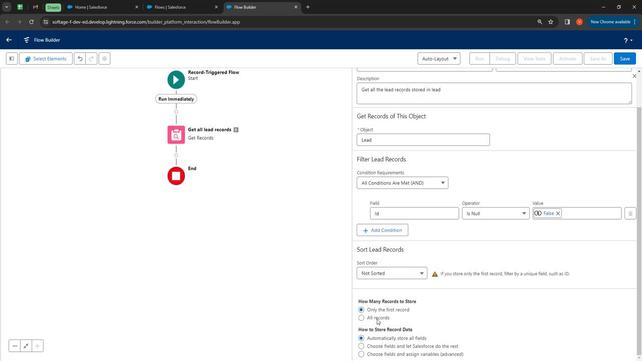 
Action: Mouse moved to (633, 77)
Screenshot: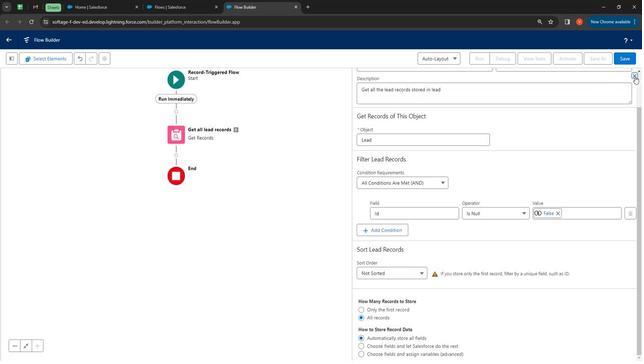 
Action: Mouse pressed left at (633, 77)
Screenshot: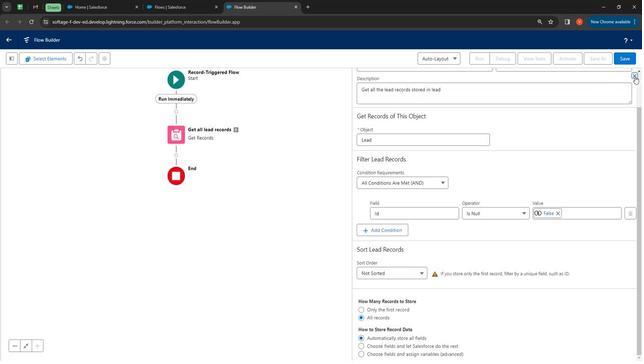 
Action: Mouse moved to (371, 205)
Screenshot: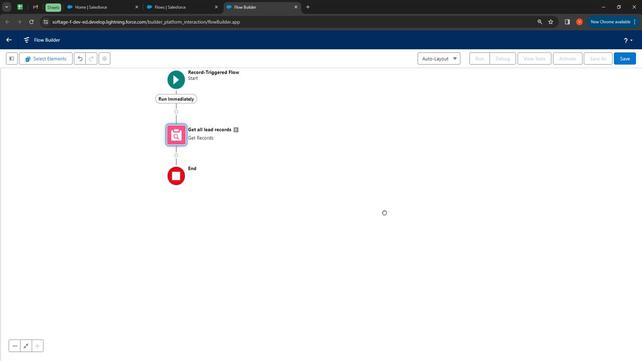 
Action: Mouse pressed left at (371, 205)
Screenshot: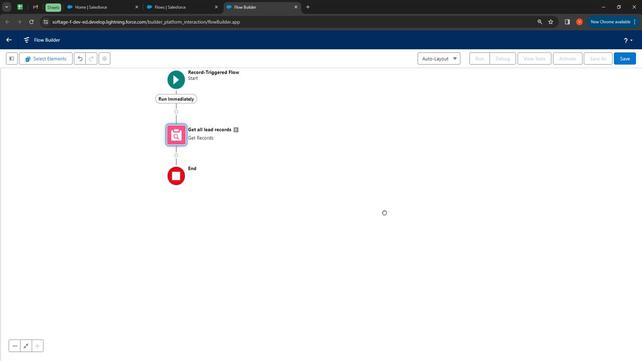 
Action: Mouse moved to (329, 184)
Screenshot: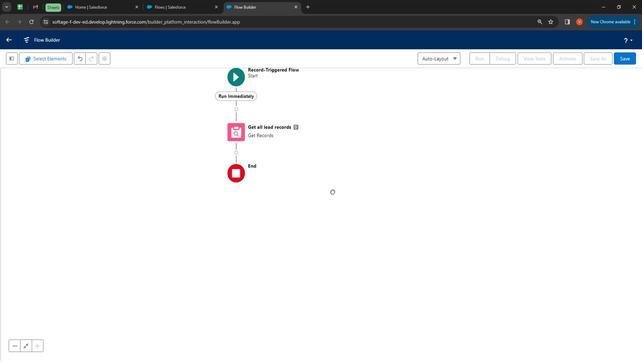 
Action: Mouse pressed left at (329, 184)
Screenshot: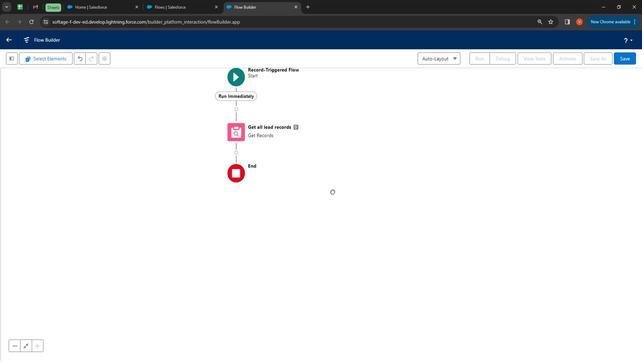 
Action: Mouse moved to (243, 165)
Screenshot: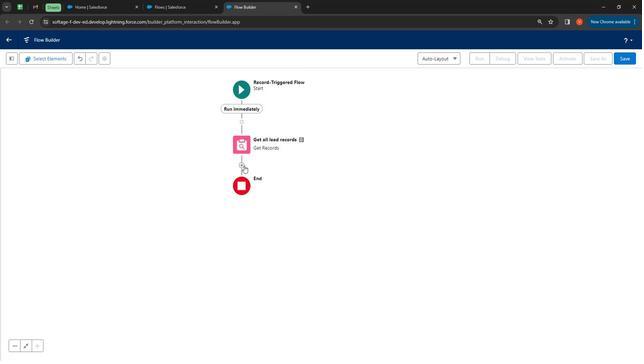 
Action: Mouse pressed left at (243, 165)
Screenshot: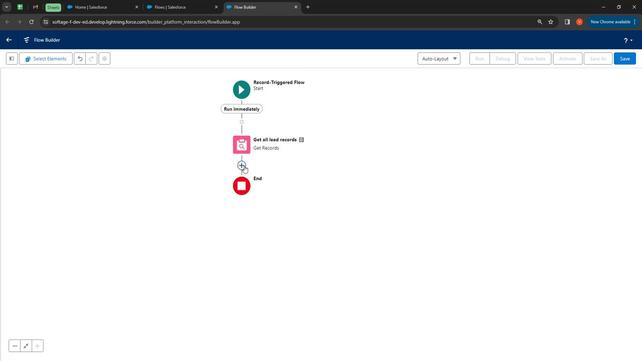 
Action: Mouse moved to (230, 259)
Screenshot: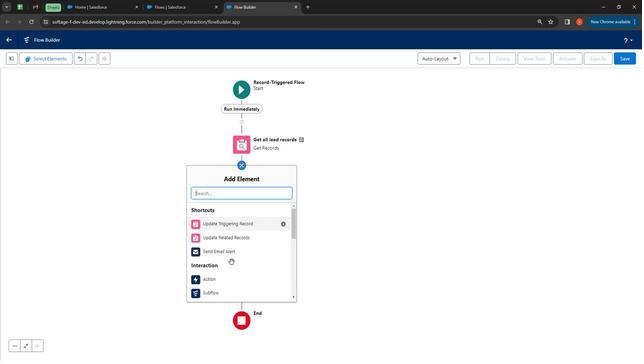 
Action: Mouse scrolled (230, 259) with delta (0, 0)
Screenshot: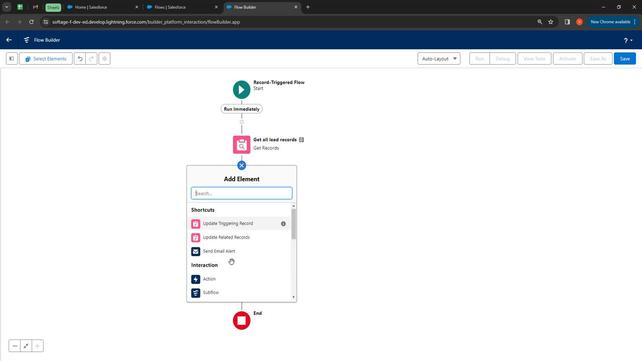 
Action: Mouse scrolled (230, 259) with delta (0, 0)
Screenshot: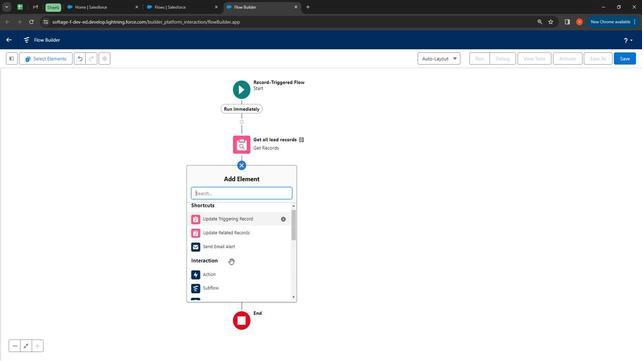 
Action: Mouse moved to (229, 256)
Screenshot: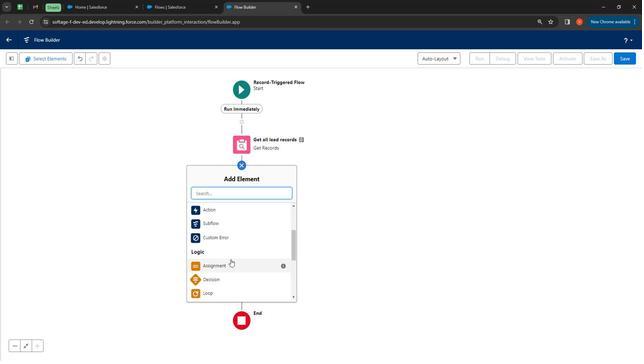 
Action: Mouse scrolled (229, 256) with delta (0, 0)
Screenshot: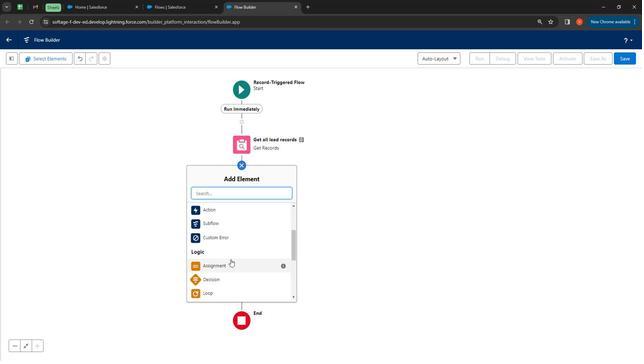 
Action: Mouse moved to (217, 247)
Screenshot: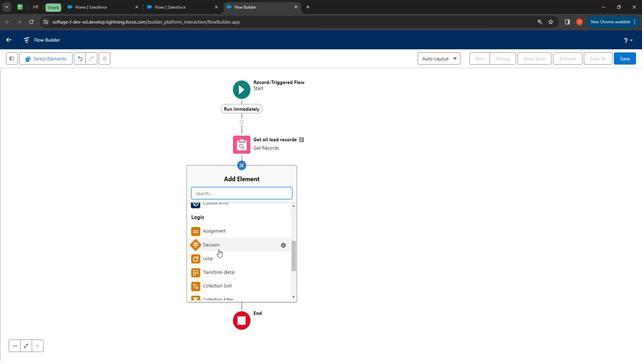 
Action: Mouse pressed left at (217, 247)
Screenshot: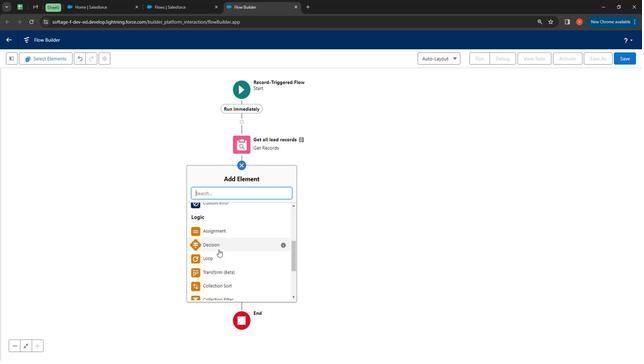 
Action: Mouse moved to (240, 229)
Screenshot: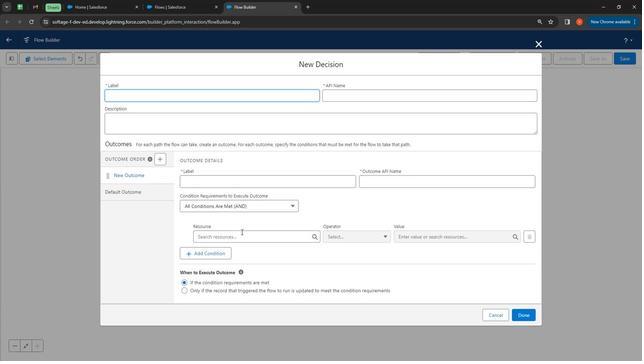 
Action: Mouse pressed left at (240, 229)
Screenshot: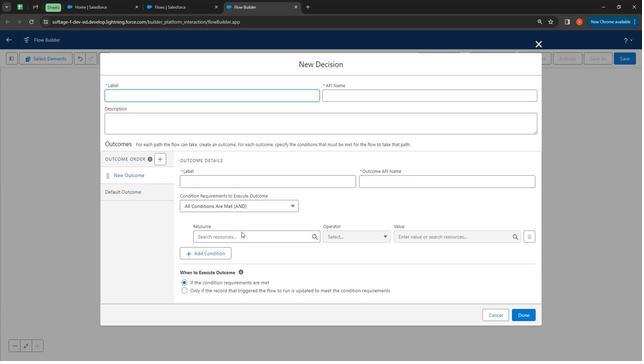 
Action: Mouse moved to (240, 237)
Screenshot: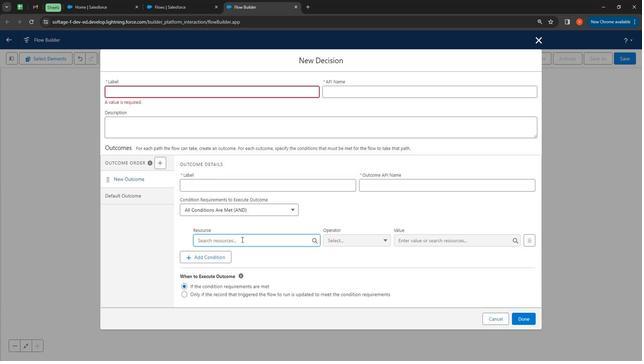 
Action: Mouse pressed left at (240, 237)
Screenshot: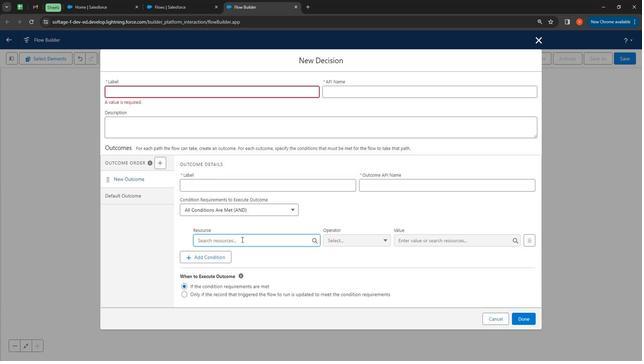 
Action: Mouse moved to (256, 118)
Screenshot: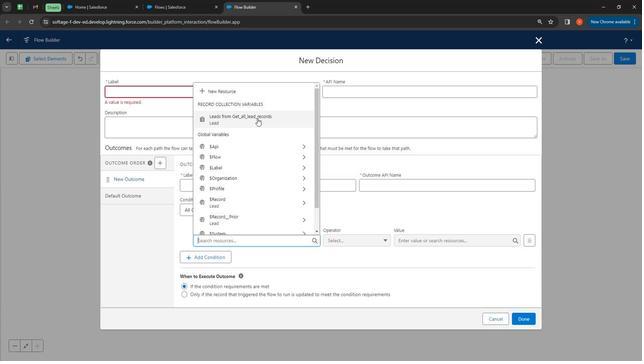 
Action: Mouse pressed left at (256, 118)
Screenshot: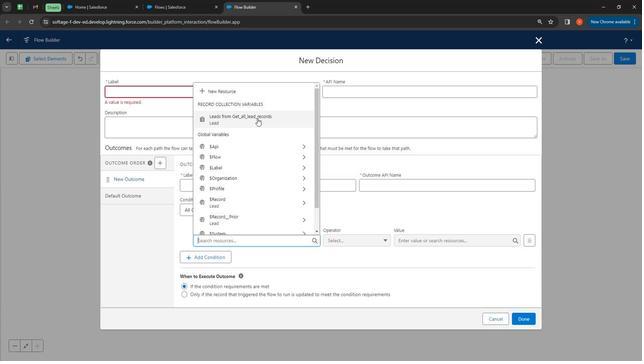 
Action: Mouse moved to (417, 237)
Screenshot: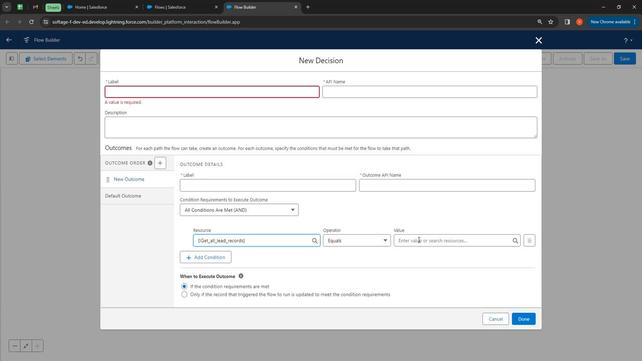 
Action: Mouse pressed left at (417, 237)
Screenshot: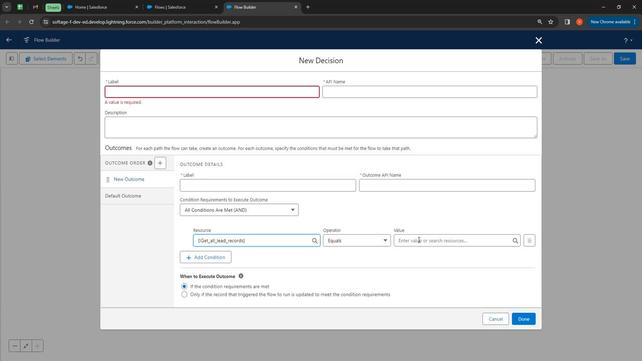 
Action: Mouse moved to (466, 114)
Screenshot: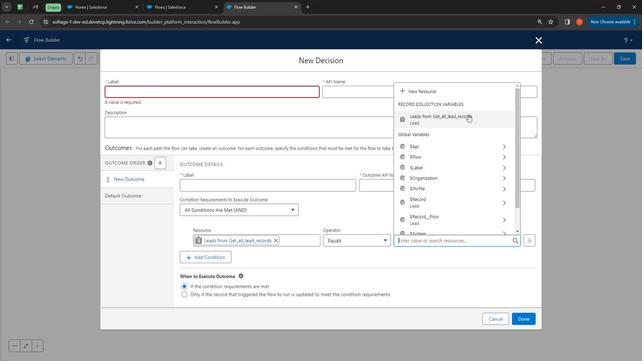 
Action: Mouse pressed left at (466, 114)
Screenshot: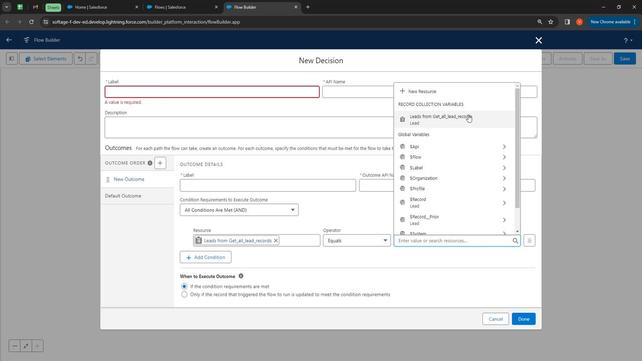 
Action: Mouse moved to (540, 42)
Screenshot: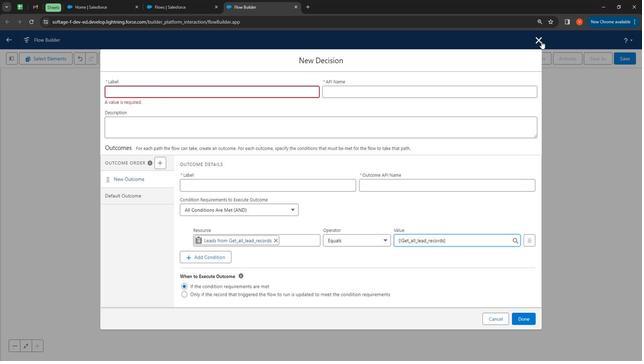 
Action: Mouse pressed left at (540, 42)
Screenshot: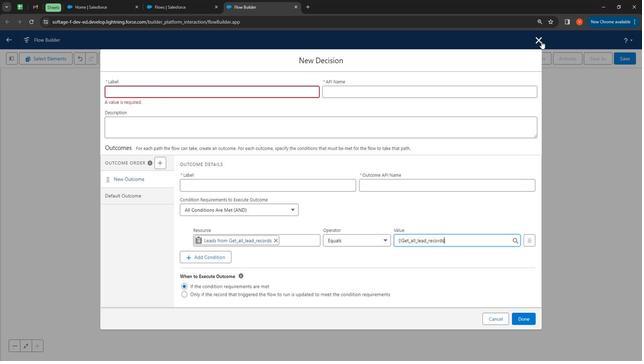 
Action: Mouse moved to (237, 166)
Screenshot: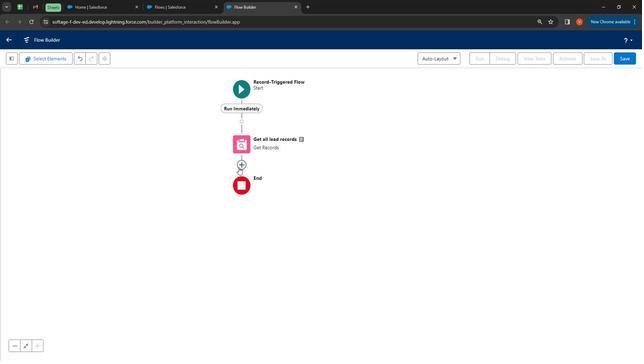 
Action: Mouse pressed left at (237, 166)
Screenshot: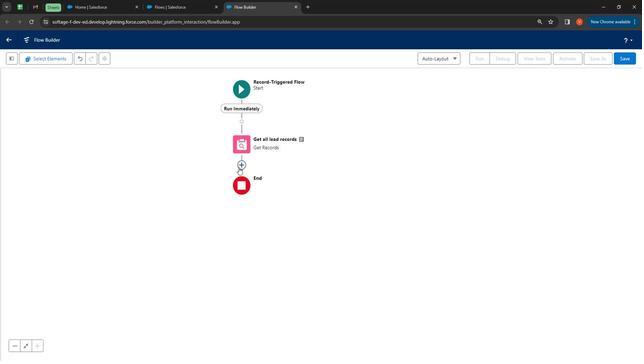 
Action: Mouse moved to (239, 273)
Screenshot: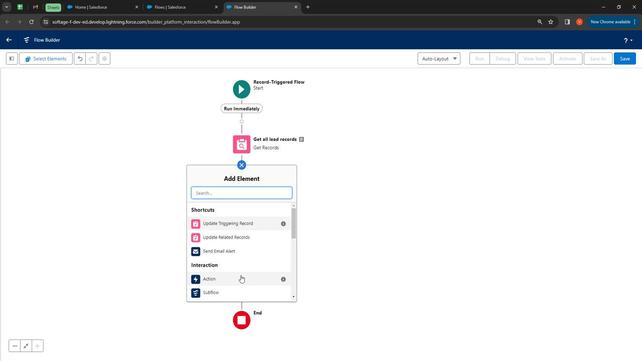 
Action: Mouse scrolled (239, 272) with delta (0, 0)
Screenshot: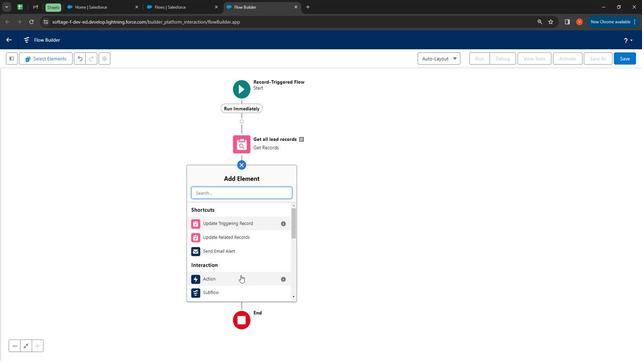 
Action: Mouse moved to (240, 274)
Screenshot: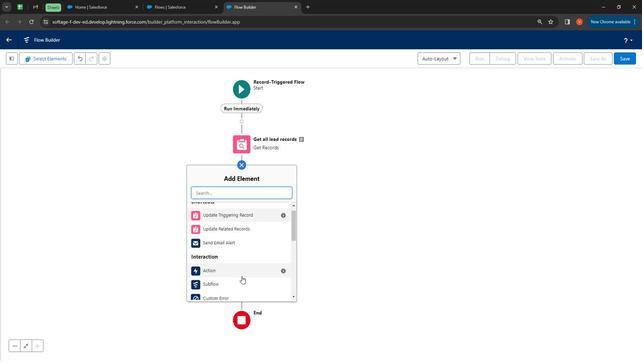 
Action: Mouse scrolled (240, 273) with delta (0, 0)
Screenshot: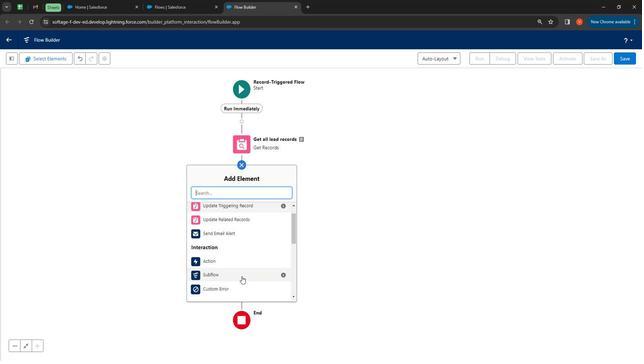 
Action: Mouse moved to (242, 274)
Screenshot: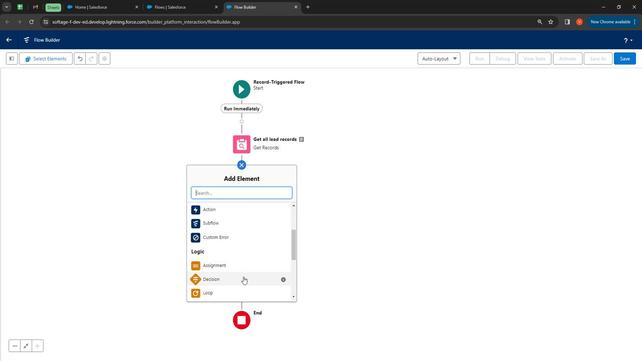 
Action: Mouse scrolled (242, 274) with delta (0, 0)
Screenshot: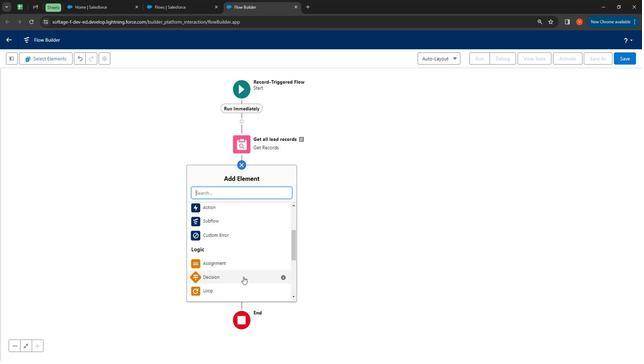 
Action: Mouse scrolled (242, 274) with delta (0, 0)
Screenshot: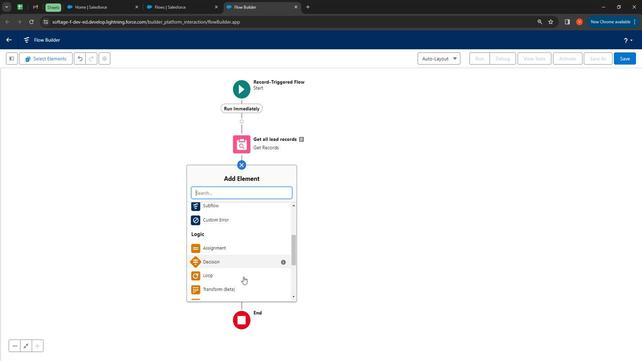 
Action: Mouse scrolled (242, 274) with delta (0, 0)
Screenshot: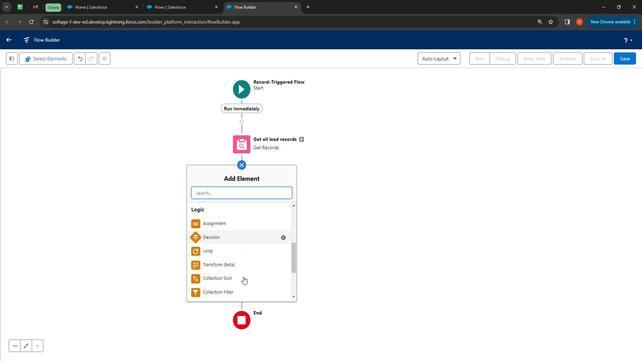 
Action: Mouse moved to (227, 280)
Screenshot: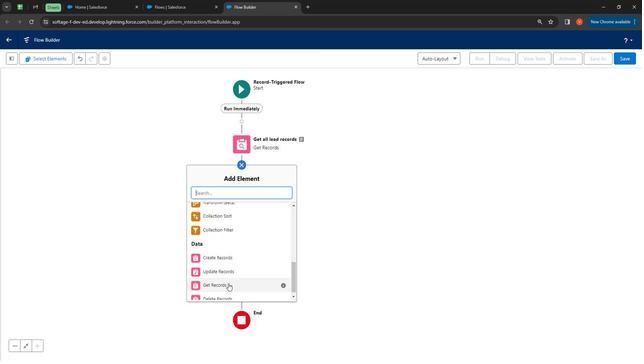 
Action: Mouse pressed left at (227, 280)
Screenshot: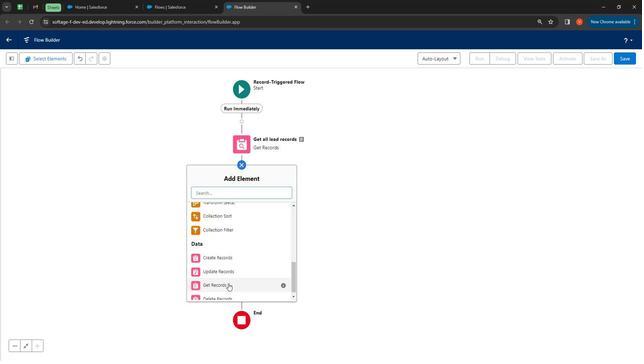 
Action: Mouse moved to (372, 106)
Screenshot: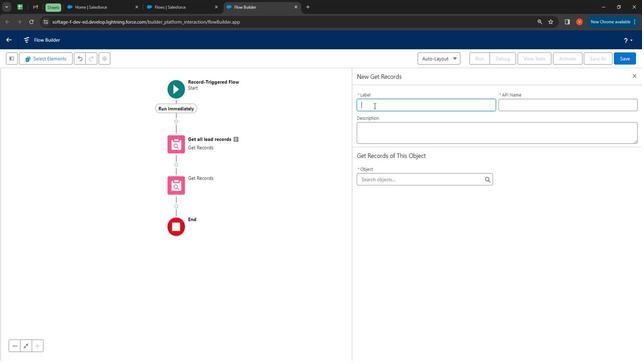 
Action: Mouse pressed left at (372, 106)
Screenshot: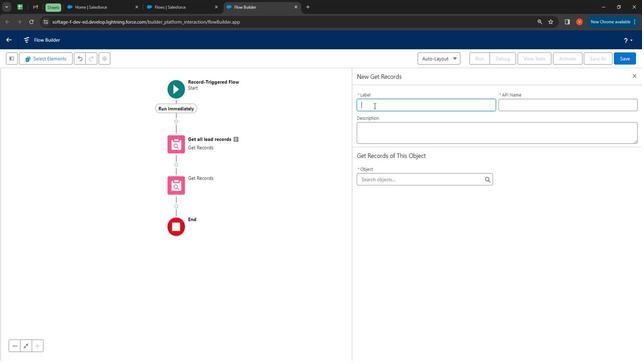 
Action: Mouse moved to (387, 178)
Screenshot: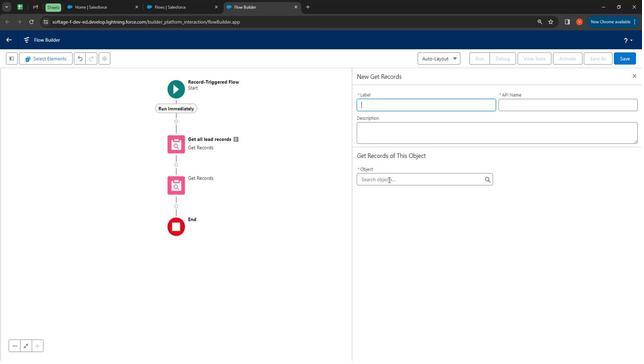 
Action: Mouse pressed left at (387, 178)
Screenshot: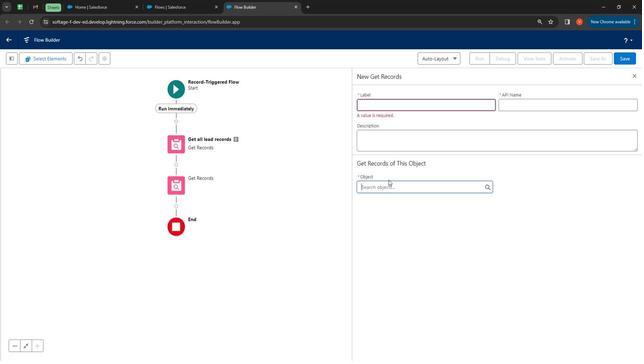 
Action: Mouse moved to (382, 174)
Screenshot: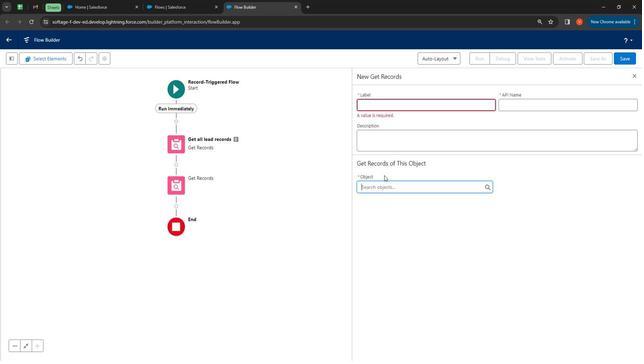 
Action: Key pressed led<Key.backspace>ad
Screenshot: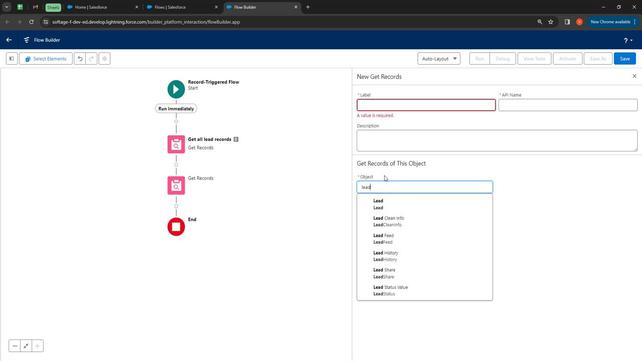 
Action: Mouse moved to (392, 199)
Screenshot: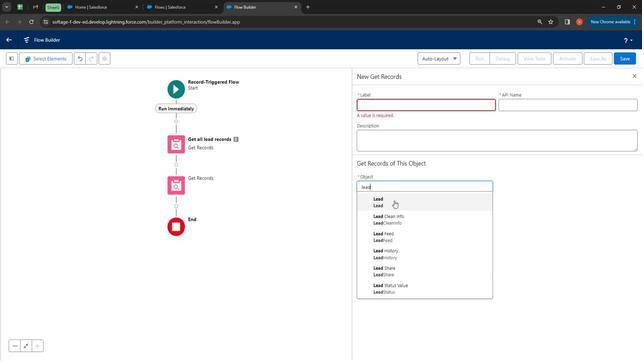 
Action: Mouse pressed left at (392, 199)
Screenshot: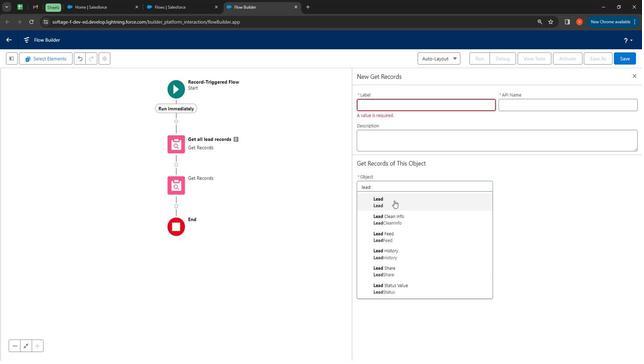 
Action: Mouse moved to (428, 260)
Screenshot: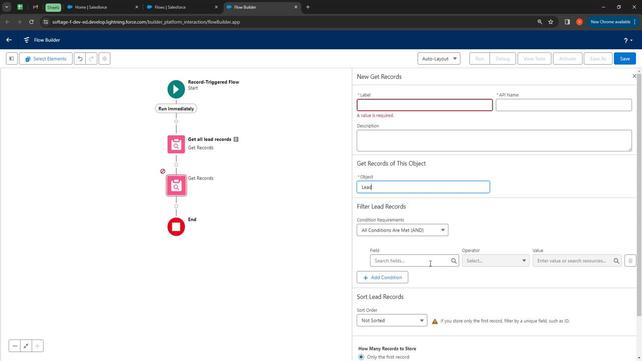 
Action: Mouse pressed left at (428, 260)
Screenshot: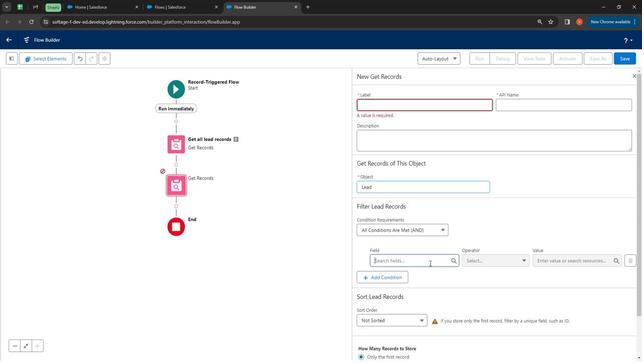
Action: Mouse moved to (454, 118)
Screenshot: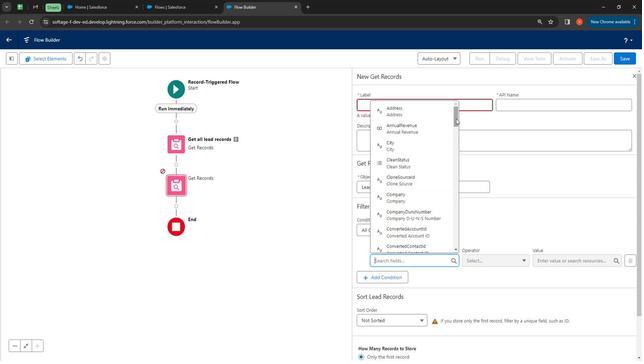 
Action: Mouse pressed left at (454, 118)
Screenshot: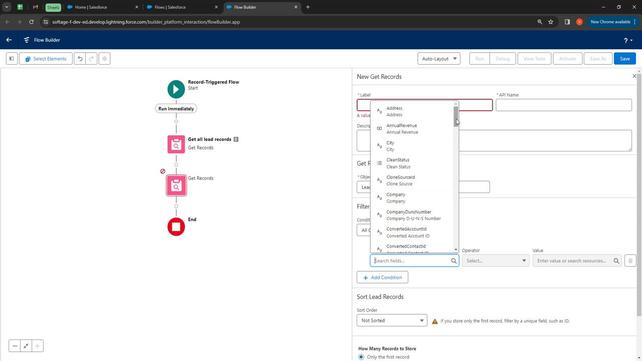 
Action: Mouse moved to (410, 198)
Screenshot: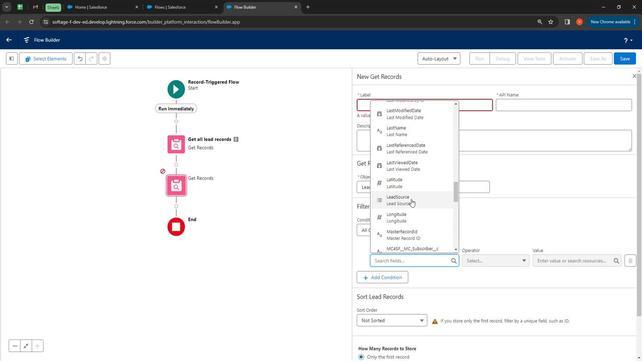 
Action: Key pressed sta
Screenshot: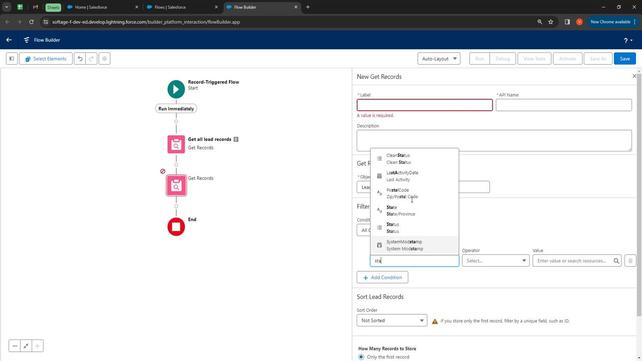 
Action: Mouse moved to (437, 228)
Screenshot: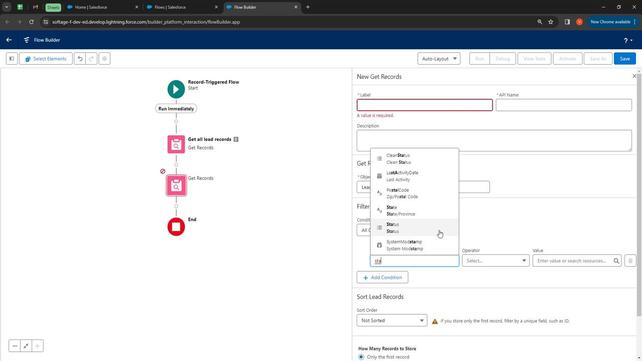 
Action: Mouse pressed left at (437, 228)
Screenshot: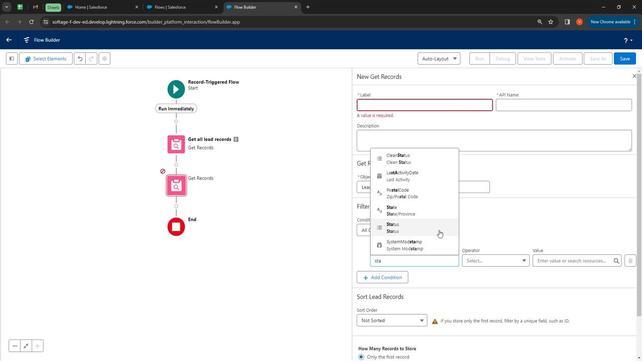 
Action: Mouse moved to (563, 264)
Screenshot: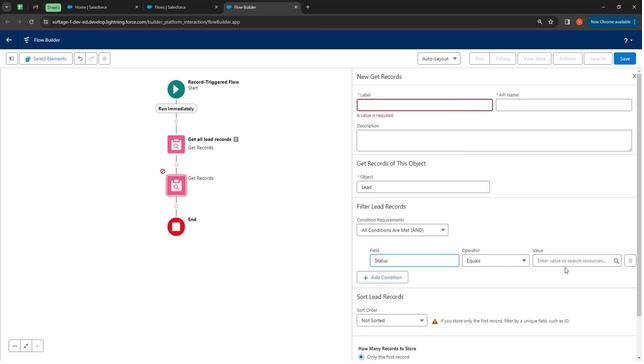 
Action: Mouse pressed left at (563, 264)
Screenshot: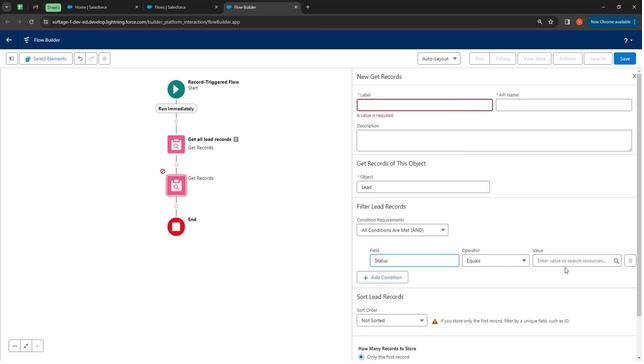 
Action: Mouse moved to (565, 259)
Screenshot: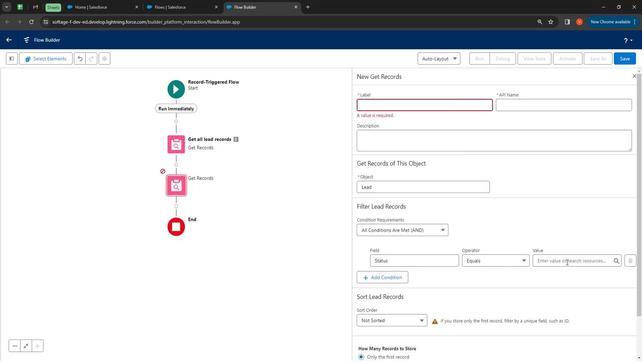
Action: Mouse pressed left at (565, 259)
Screenshot: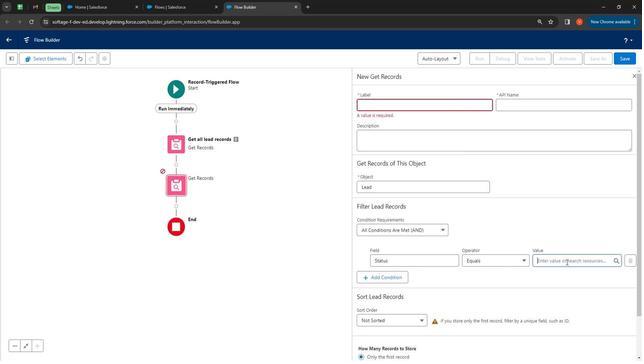 
Action: Mouse moved to (579, 169)
Screenshot: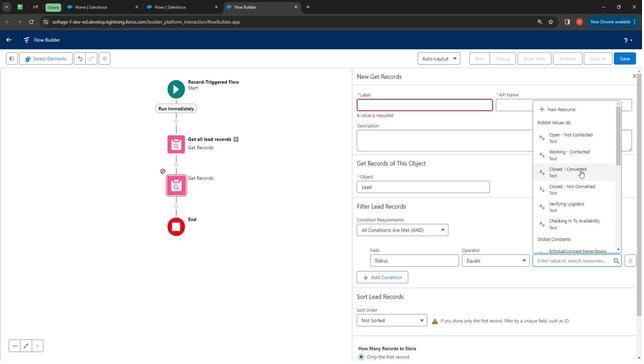 
Action: Mouse pressed left at (579, 169)
Screenshot: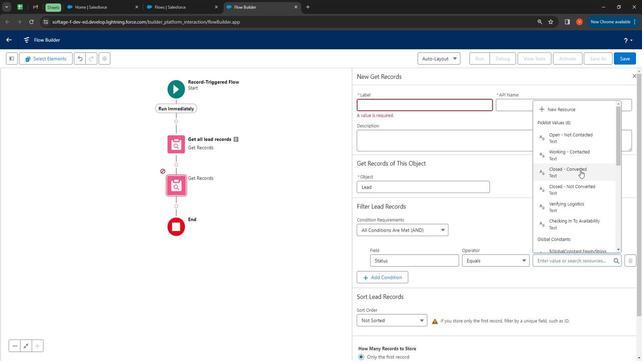
Action: Mouse moved to (375, 276)
Screenshot: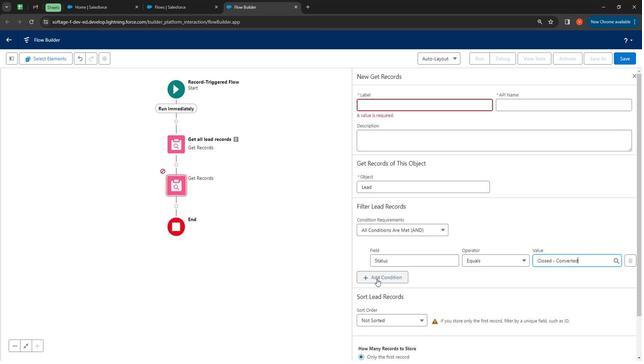 
Action: Mouse pressed left at (375, 276)
Screenshot: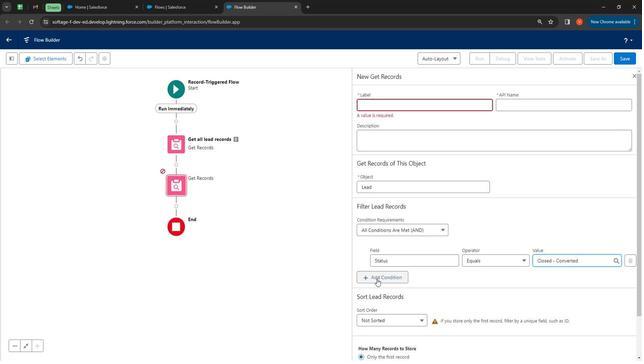 
Action: Mouse moved to (426, 281)
Screenshot: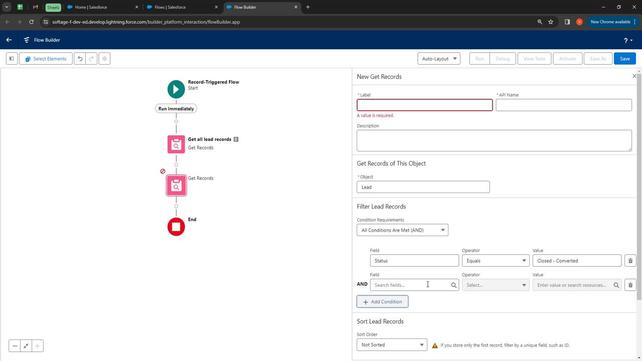 
Action: Mouse pressed left at (426, 281)
Screenshot: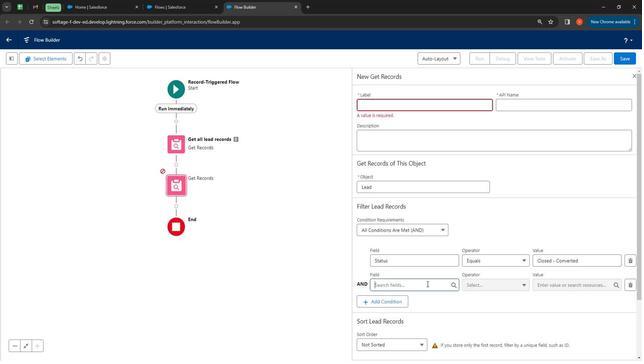 
Action: Mouse moved to (505, 221)
Screenshot: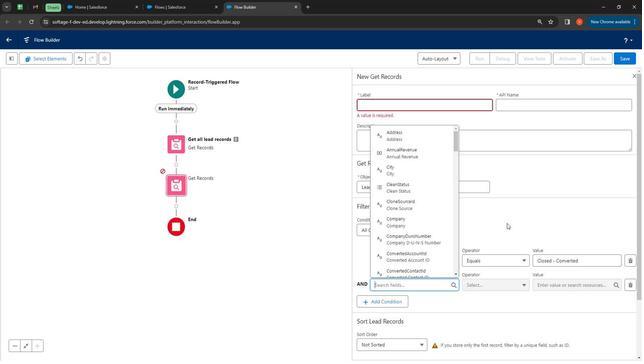 
Action: Mouse pressed left at (505, 221)
Screenshot: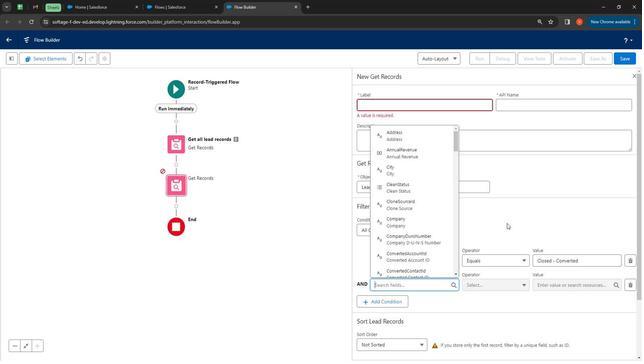 
Action: Mouse moved to (625, 280)
Screenshot: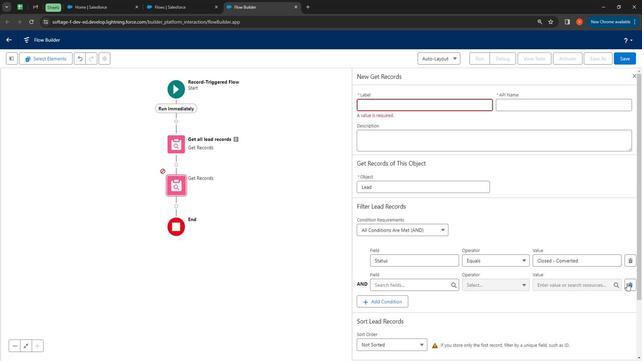 
Action: Mouse pressed left at (625, 280)
Screenshot: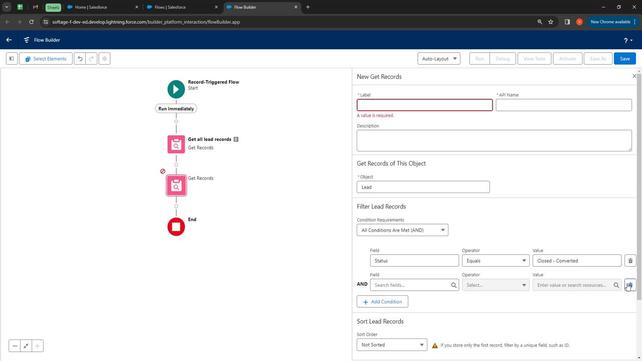 
Action: Mouse moved to (389, 272)
Screenshot: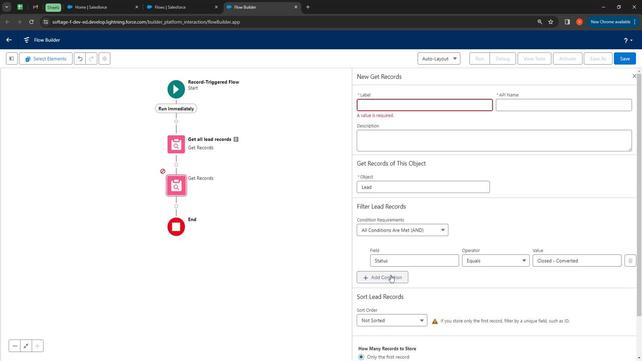 
Action: Mouse pressed left at (389, 272)
Screenshot: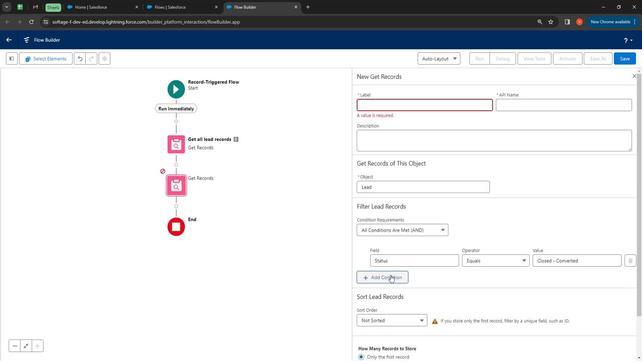 
Action: Mouse moved to (414, 282)
Screenshot: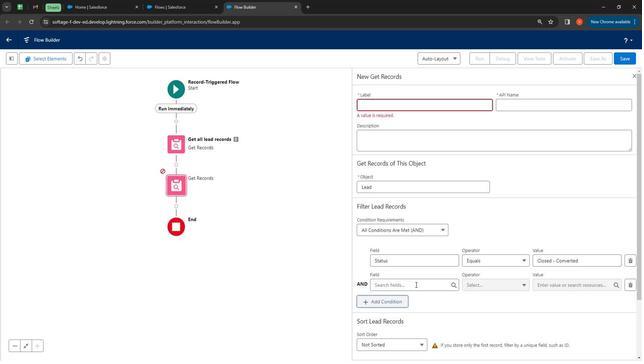 
Action: Mouse pressed left at (414, 282)
Screenshot: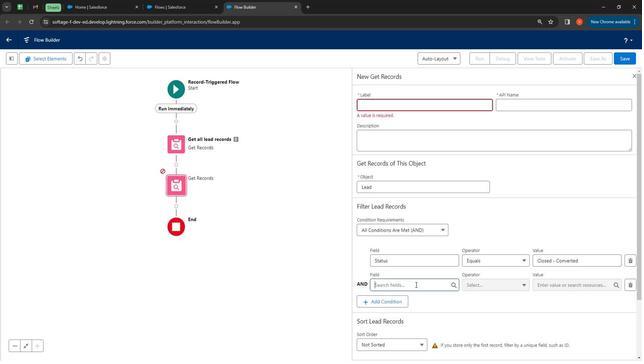 
Action: Mouse moved to (412, 275)
Screenshot: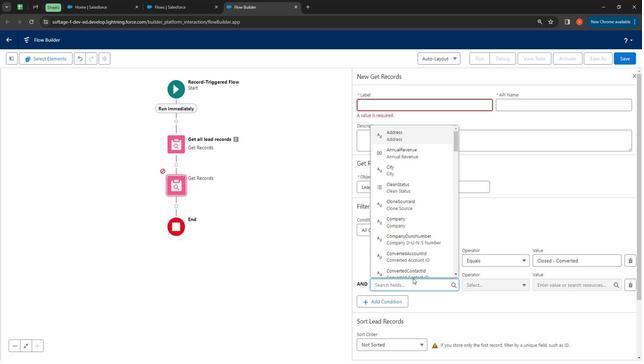 
Action: Key pressed i
Screenshot: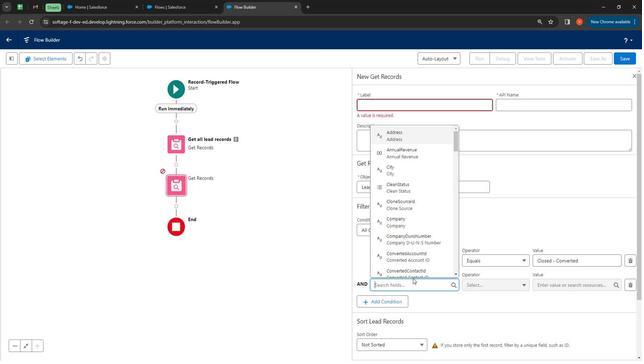 
Action: Mouse moved to (410, 274)
Screenshot: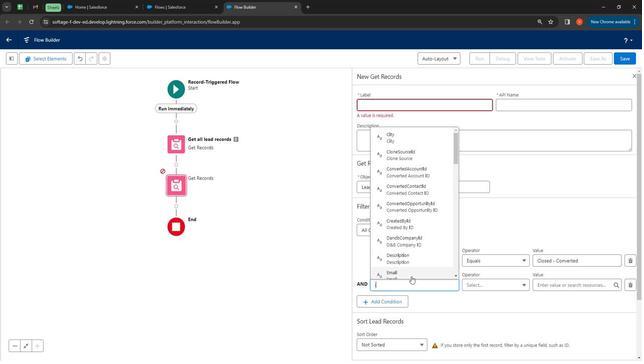 
Action: Key pressed d
Screenshot: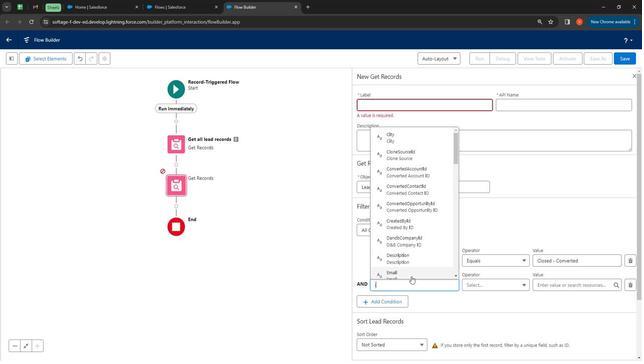 
Action: Mouse moved to (404, 241)
Screenshot: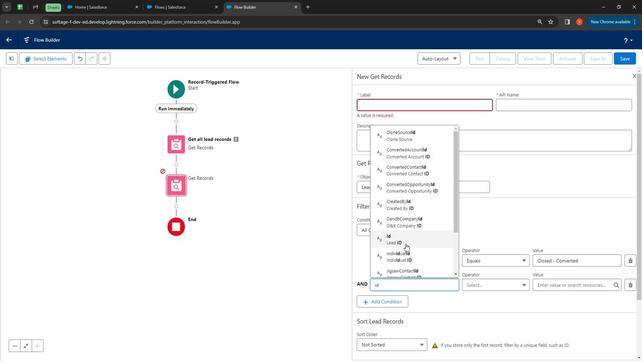 
Action: Mouse pressed left at (404, 241)
Screenshot: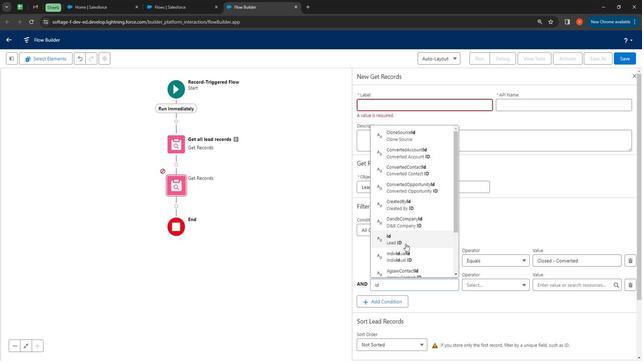 
Action: Mouse moved to (503, 281)
Screenshot: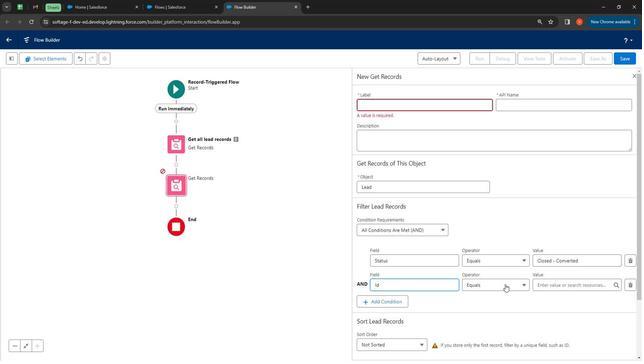 
Action: Mouse pressed left at (503, 281)
Screenshot: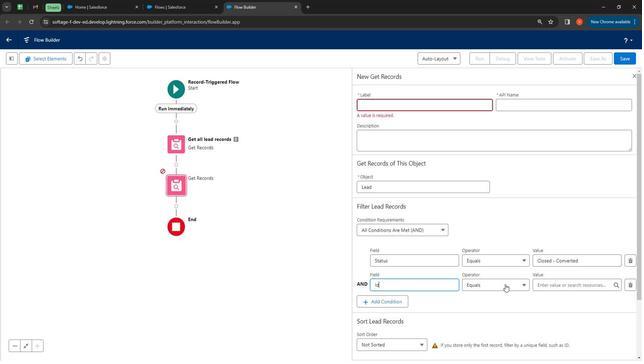 
Action: Mouse moved to (493, 240)
Screenshot: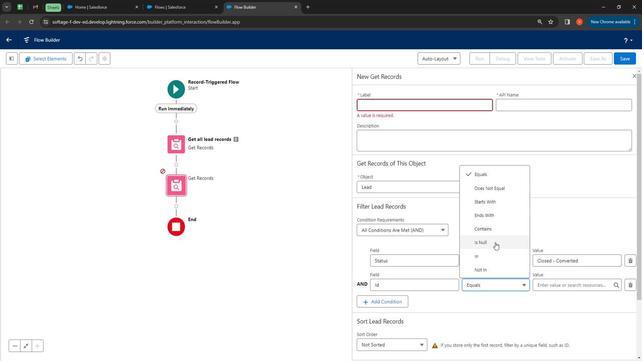 
Action: Mouse pressed left at (493, 240)
Screenshot: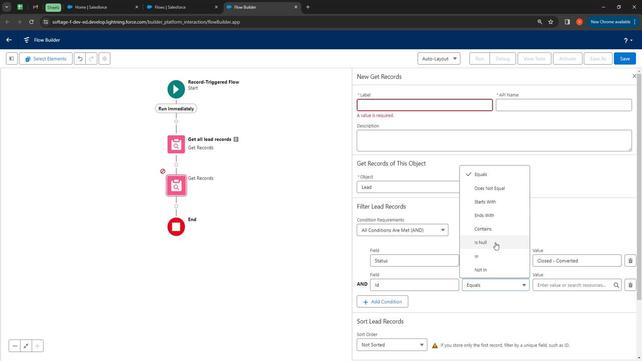 
Action: Mouse moved to (559, 277)
Screenshot: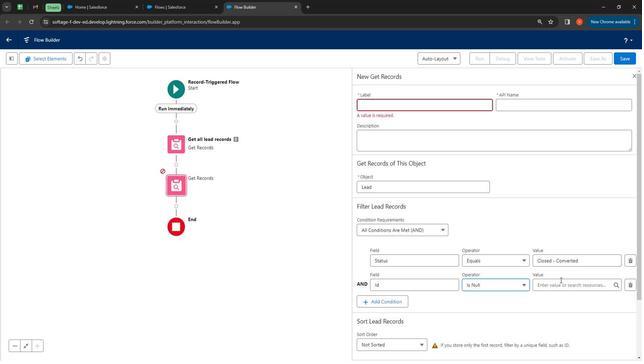 
Action: Mouse pressed left at (559, 277)
Screenshot: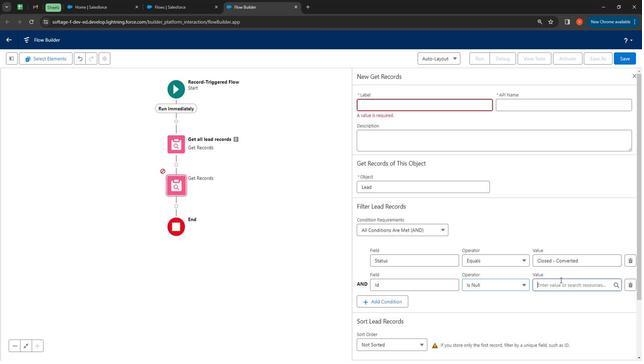 
Action: Mouse moved to (559, 277)
Screenshot: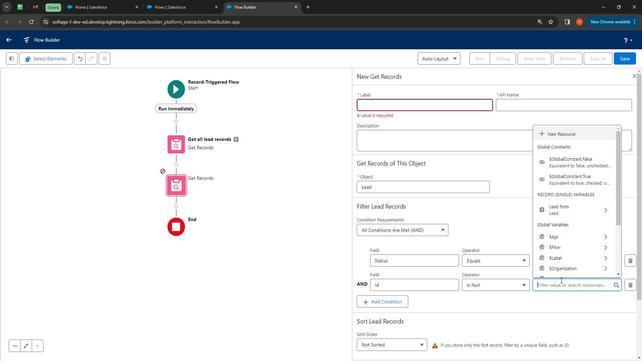 
Action: Key pressed fa
Screenshot: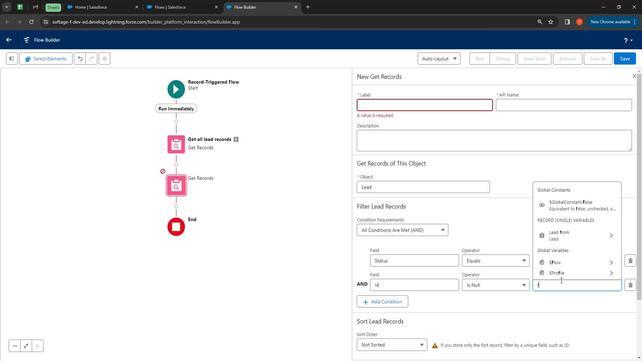 
Action: Mouse moved to (562, 269)
Screenshot: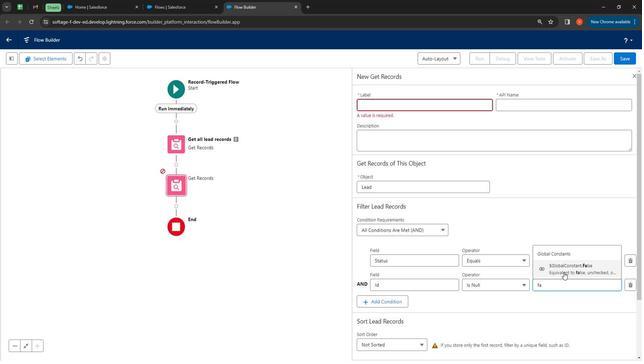 
Action: Mouse pressed left at (562, 269)
Screenshot: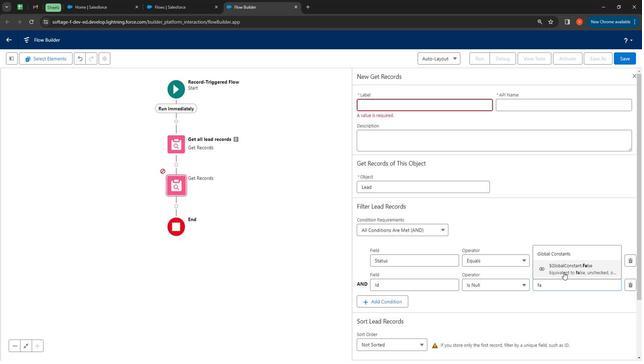 
Action: Mouse moved to (534, 230)
Screenshot: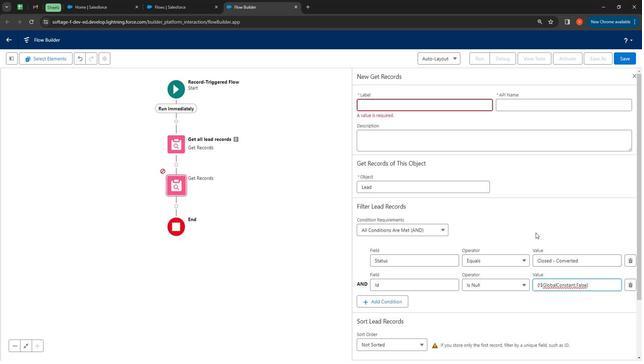
Action: Mouse pressed left at (534, 230)
Screenshot: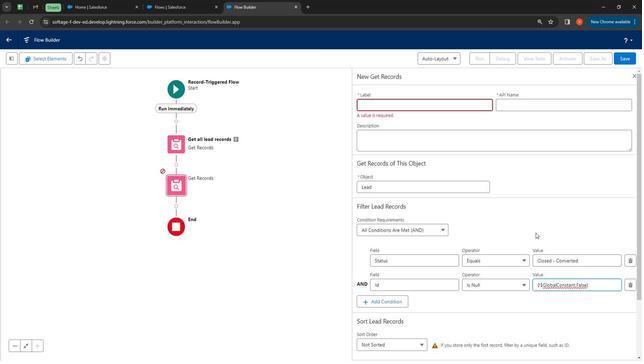 
Action: Mouse moved to (432, 286)
Screenshot: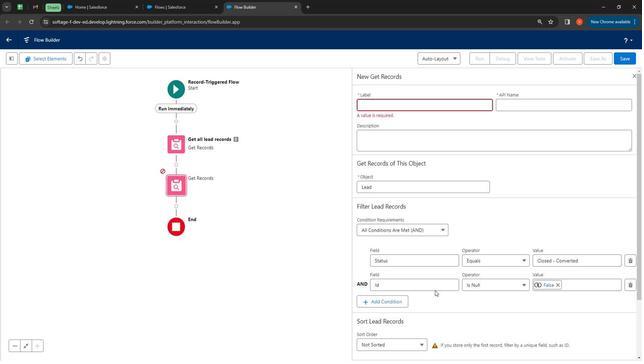 
Action: Mouse scrolled (432, 286) with delta (0, 0)
Screenshot: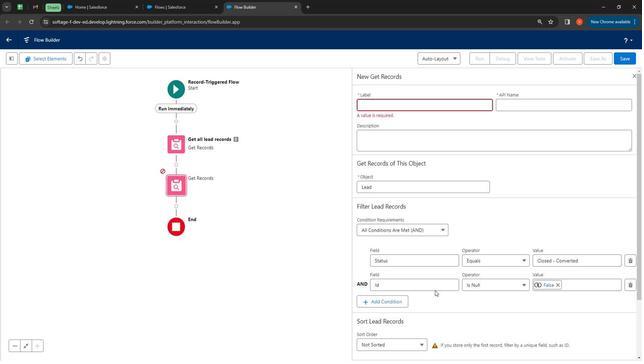 
Action: Mouse moved to (434, 287)
Screenshot: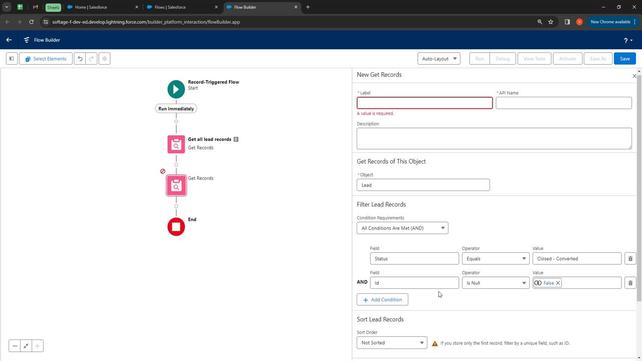 
Action: Mouse scrolled (434, 287) with delta (0, 0)
Screenshot: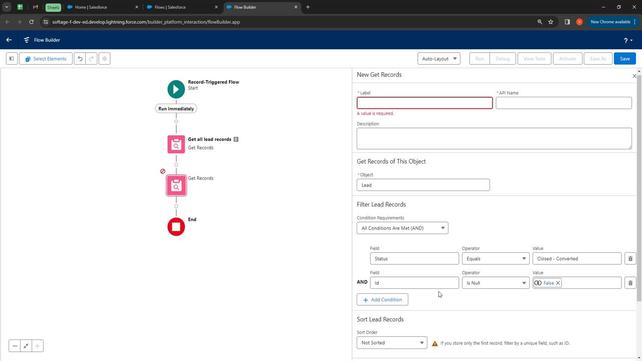
Action: Mouse moved to (438, 289)
Screenshot: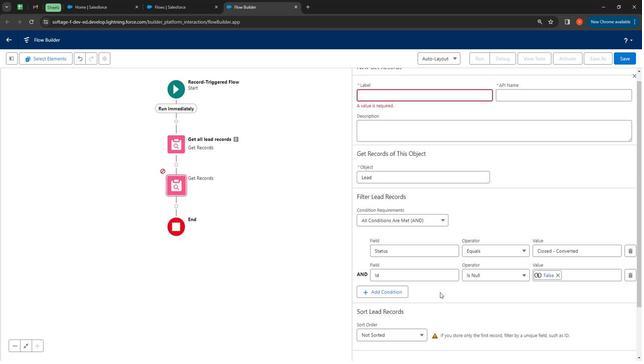 
Action: Mouse scrolled (438, 289) with delta (0, 0)
Screenshot: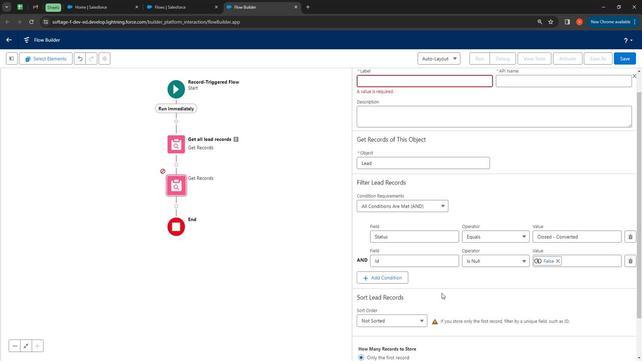 
Action: Mouse moved to (440, 290)
Screenshot: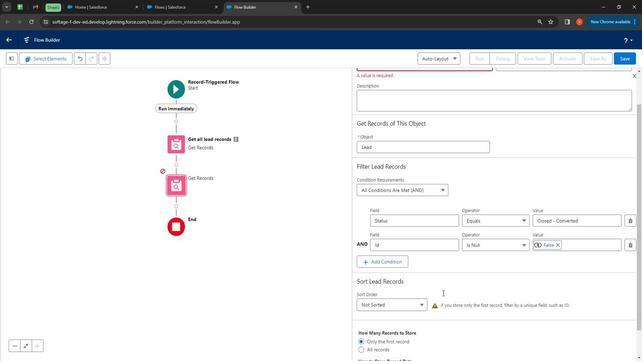 
Action: Mouse scrolled (440, 290) with delta (0, 0)
Screenshot: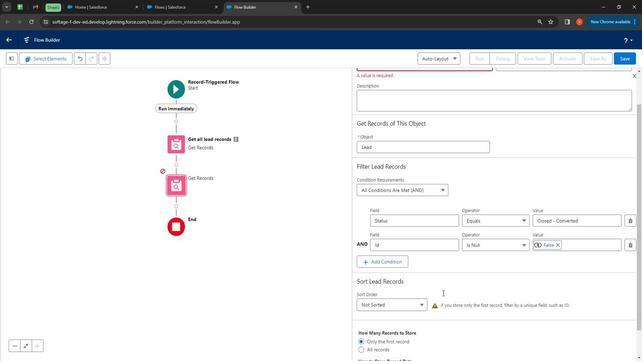 
Action: Mouse moved to (441, 290)
Screenshot: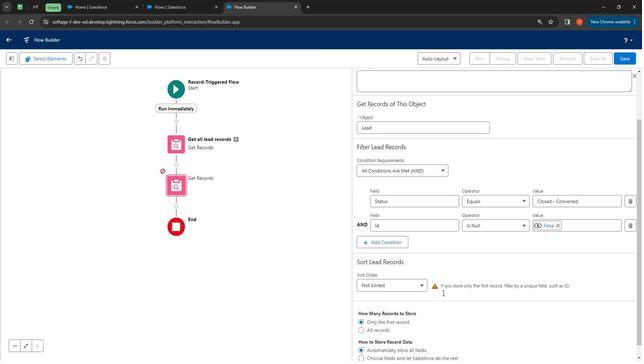 
Action: Mouse scrolled (441, 290) with delta (0, 0)
Screenshot: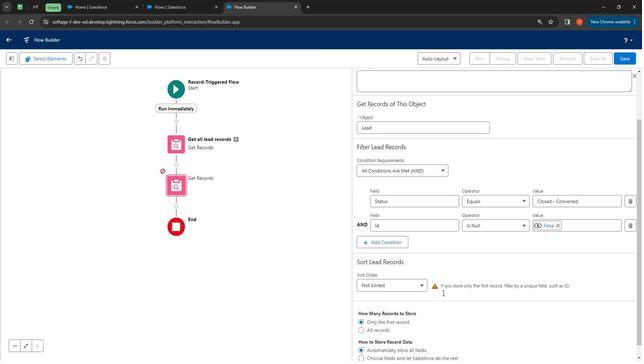 
Action: Mouse moved to (442, 290)
Screenshot: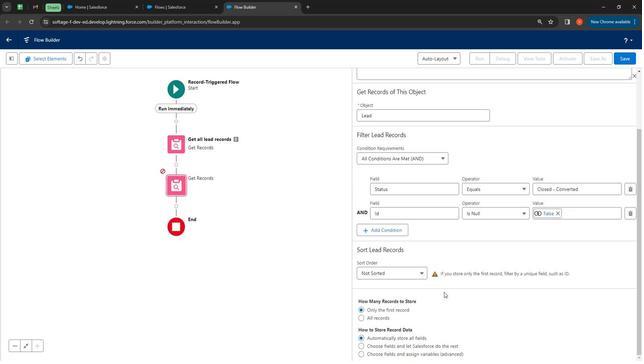 
Action: Mouse scrolled (442, 290) with delta (0, 0)
Screenshot: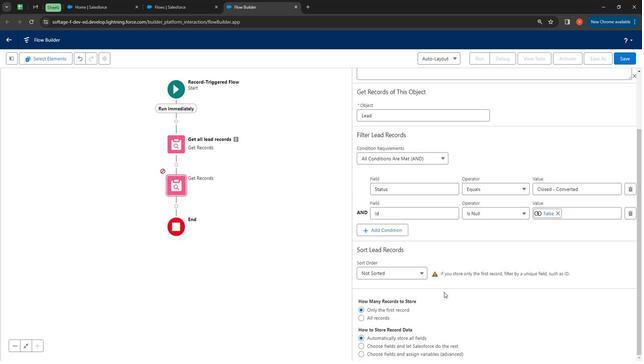 
Action: Mouse moved to (380, 316)
Screenshot: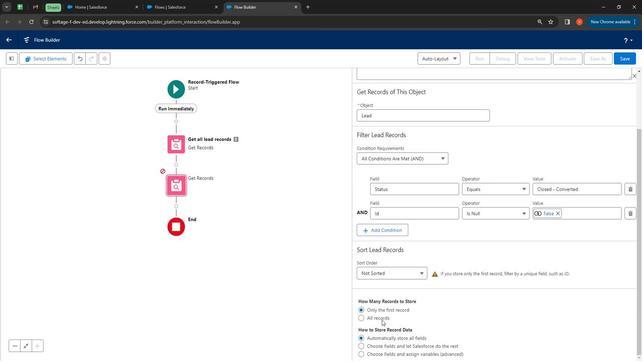 
Action: Mouse pressed left at (380, 316)
Screenshot: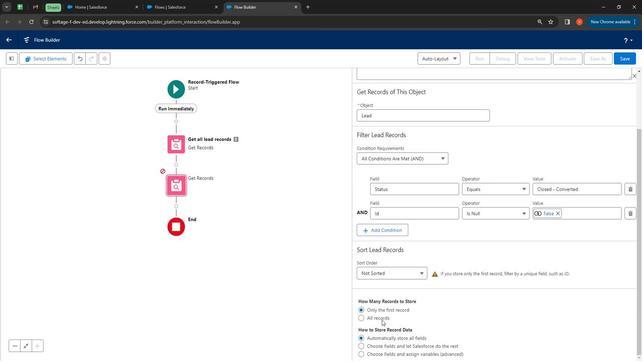
Action: Mouse moved to (631, 77)
Screenshot: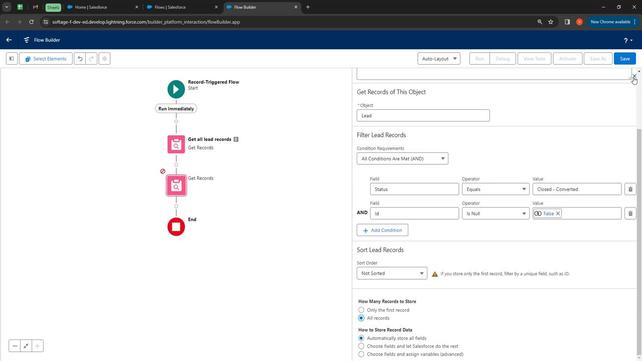 
Action: Mouse pressed left at (631, 77)
Screenshot: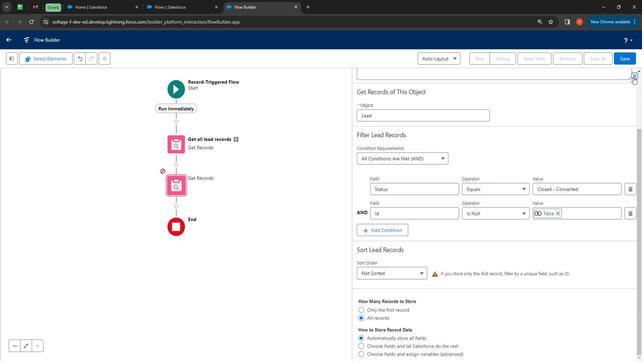 
Action: Mouse moved to (307, 173)
Screenshot: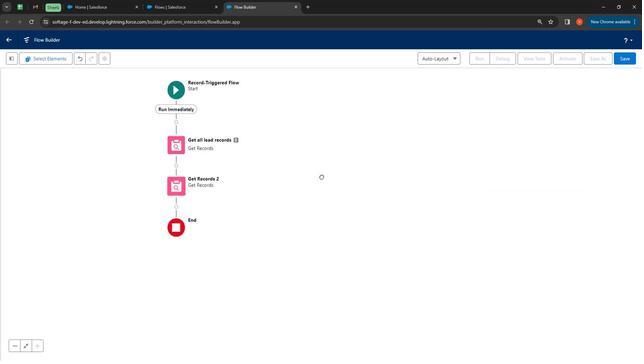 
Action: Mouse pressed left at (307, 173)
Screenshot: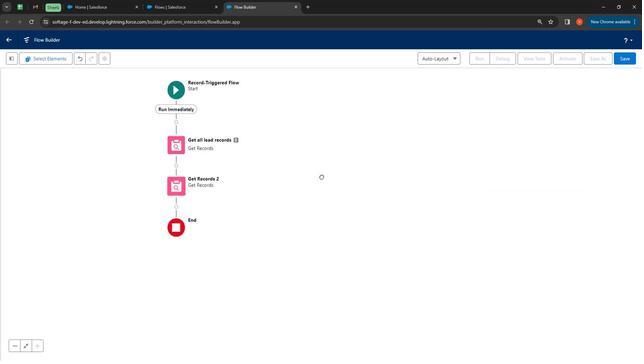 
Action: Mouse moved to (246, 193)
Screenshot: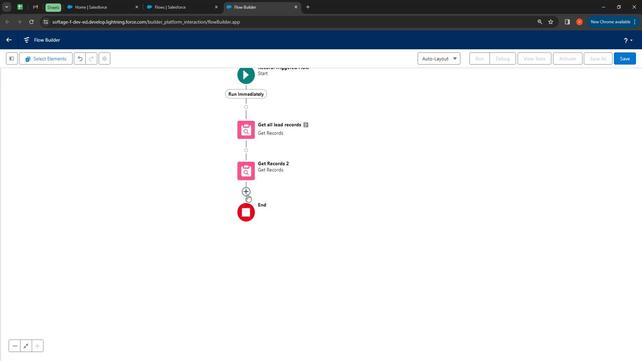 
Action: Mouse pressed left at (246, 193)
Screenshot: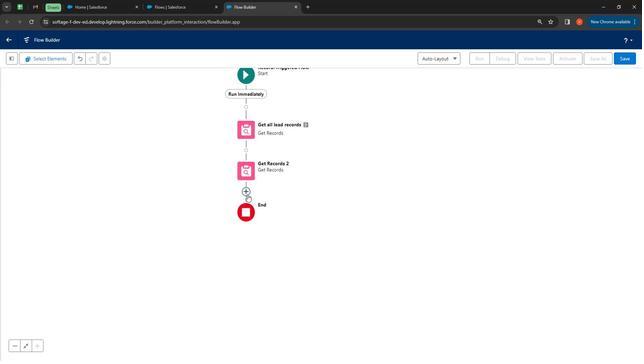 
Action: Mouse moved to (242, 315)
Screenshot: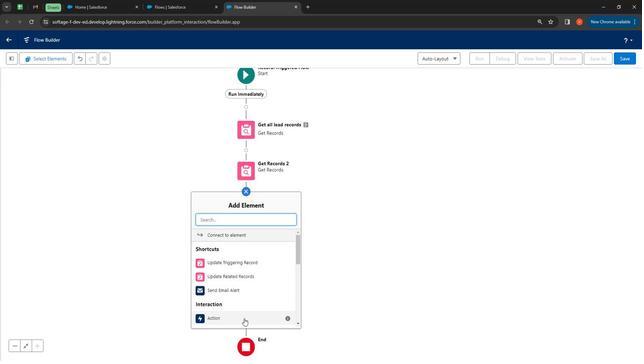 
Action: Mouse pressed left at (242, 315)
Screenshot: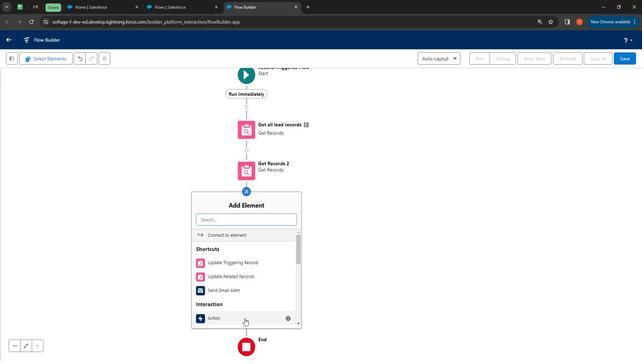 
Action: Mouse moved to (325, 115)
Screenshot: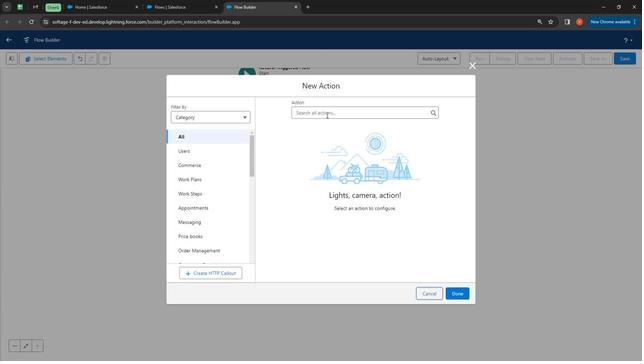 
Action: Mouse pressed left at (325, 115)
Screenshot: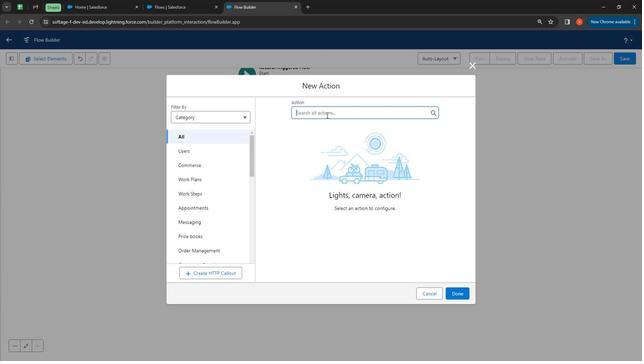 
Action: Mouse moved to (311, 112)
Screenshot: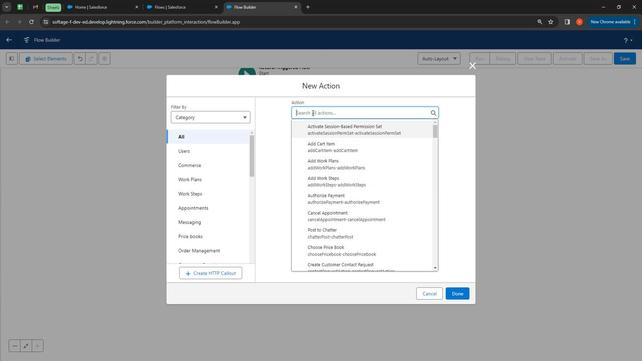 
Action: Key pressed send<Key.space>mai<Key.backspace><Key.backspace><Key.backspace><Key.backspace><Key.backspace>
Screenshot: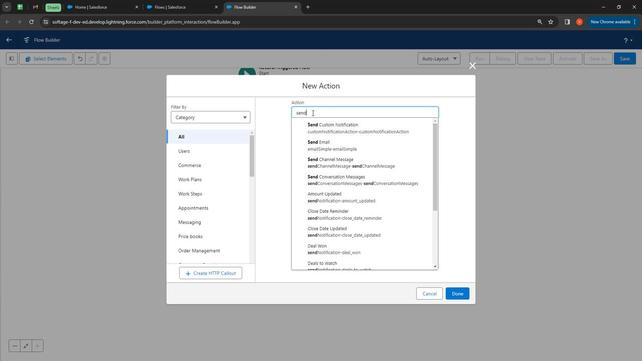 
Action: Mouse moved to (313, 99)
Screenshot: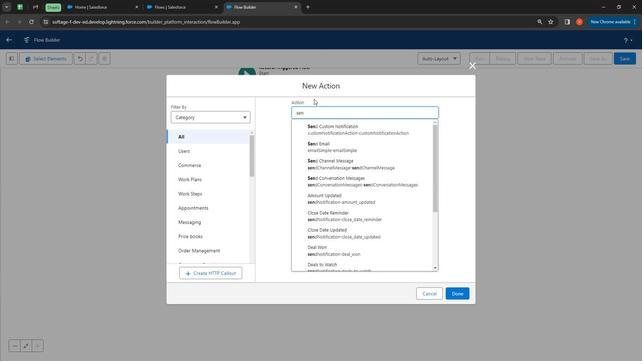 
Action: Key pressed d
Screenshot: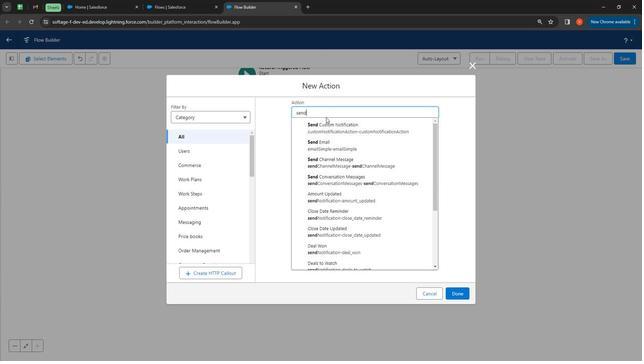 
Action: Mouse moved to (367, 140)
Screenshot: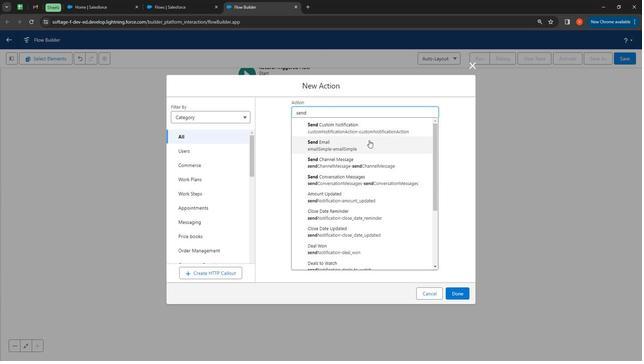 
Action: Mouse pressed left at (367, 140)
Screenshot: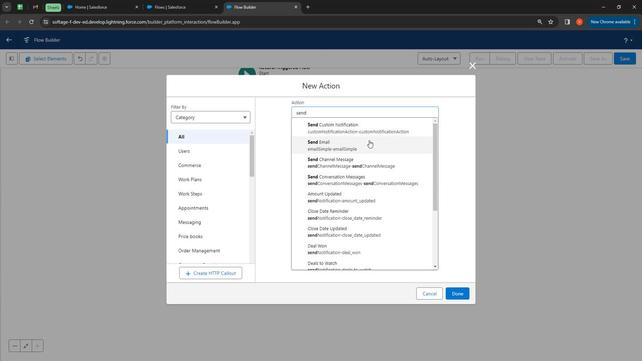 
Action: Mouse moved to (284, 139)
Screenshot: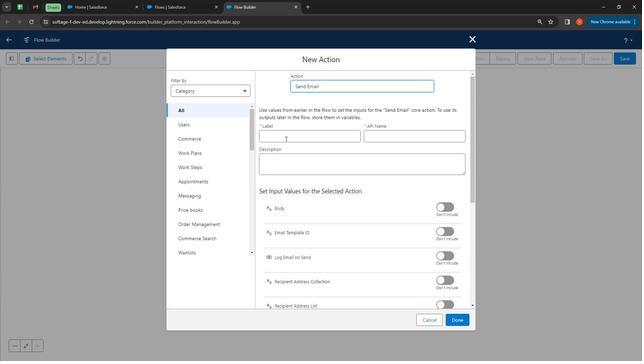 
Action: Mouse pressed left at (284, 139)
Screenshot: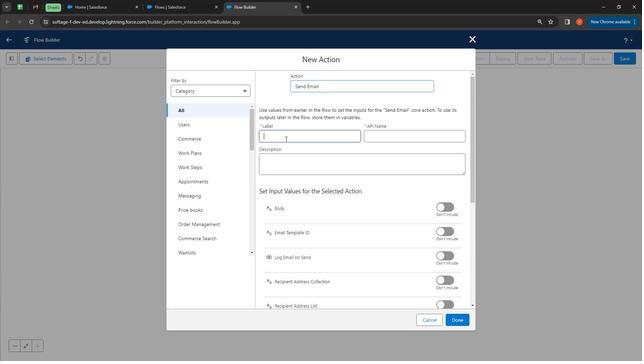 
Action: Mouse moved to (284, 137)
Screenshot: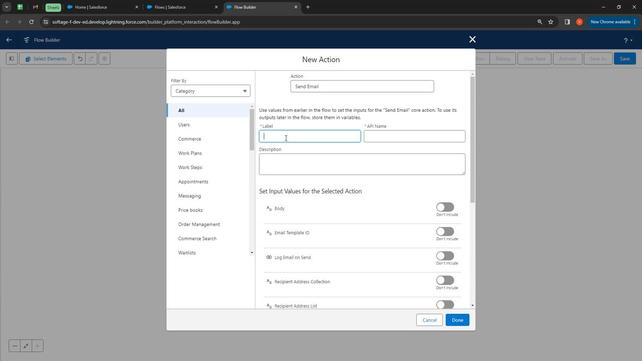 
Action: Key pressed <Key.shift>Send<Key.space><Key.shift>Email<Key.space><Key.shift>To<Key.space>all<Key.space>the<Key.space>records<Key.space>when<Key.space>lead<Key.space>is<Key.space>con<Key.backspace>nnv<Key.backspace><Key.backspace>verted<Key.space>to<Key.space><Key.shift><Key.shift><Key.shift><Key.shift><Key.shift><Key.shift><Key.shift><Key.shift>Opportunity
Screenshot: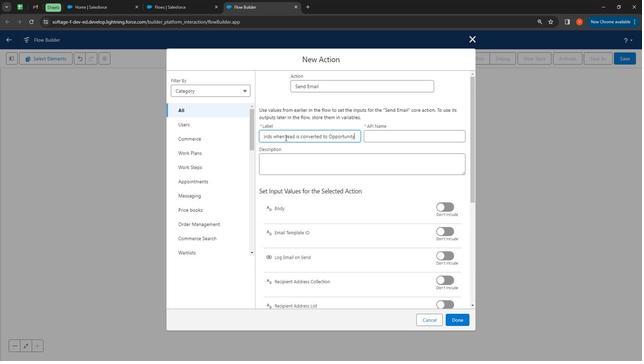 
Action: Mouse moved to (413, 138)
Screenshot: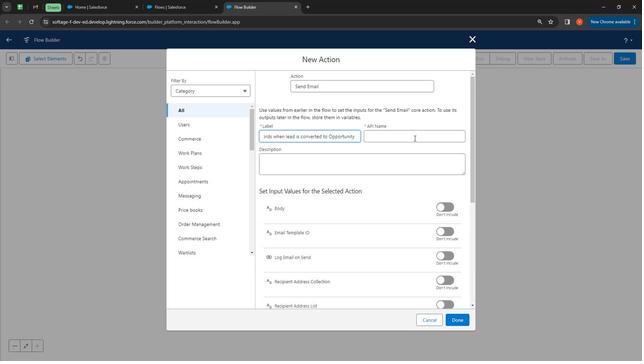 
Action: Mouse pressed left at (413, 138)
